 Task: Search one way flight ticket for 5 adults, 2 children, 1 infant in seat and 1 infant on lap in economy from Hailey/sun Valley: Friedman Memorial Airport to Riverton: Central Wyoming Regional Airport (was Riverton Regional) on 5-4-2023. Choice of flights is Sun country airlines. Number of bags: 2 carry on bags. Price is upto 60000. Outbound departure time preference is 19:30.
Action: Mouse moved to (337, 302)
Screenshot: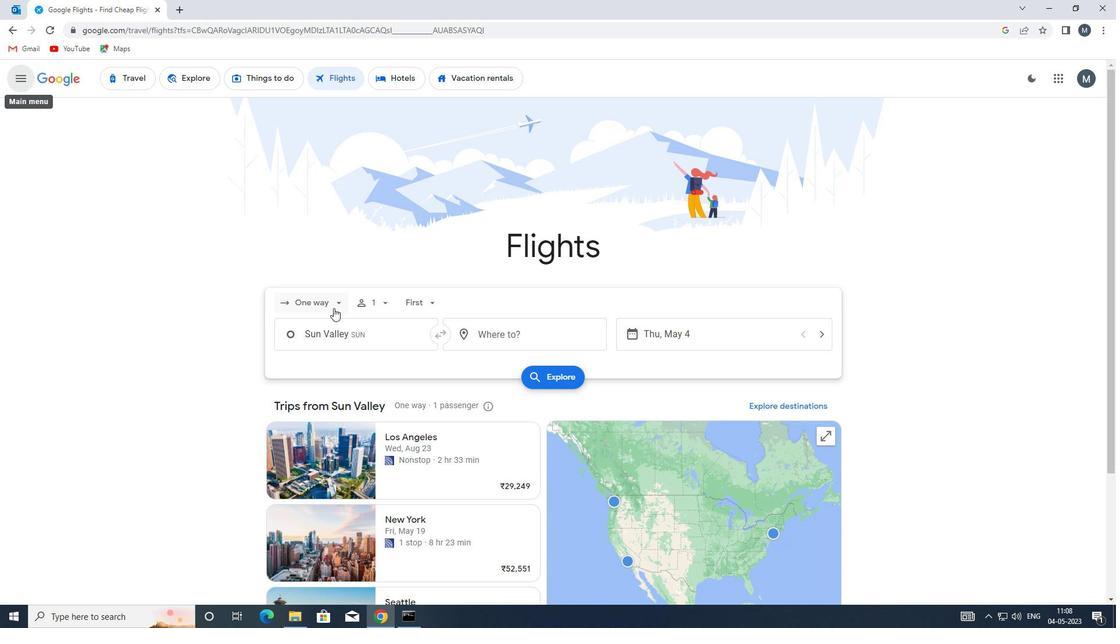 
Action: Mouse pressed left at (337, 302)
Screenshot: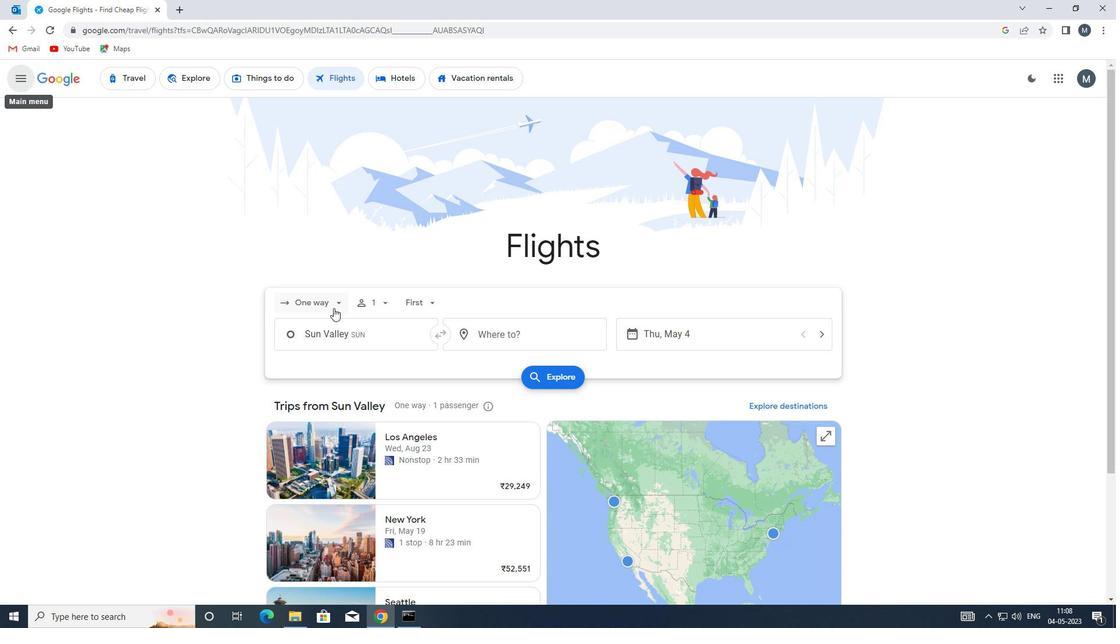
Action: Mouse moved to (339, 362)
Screenshot: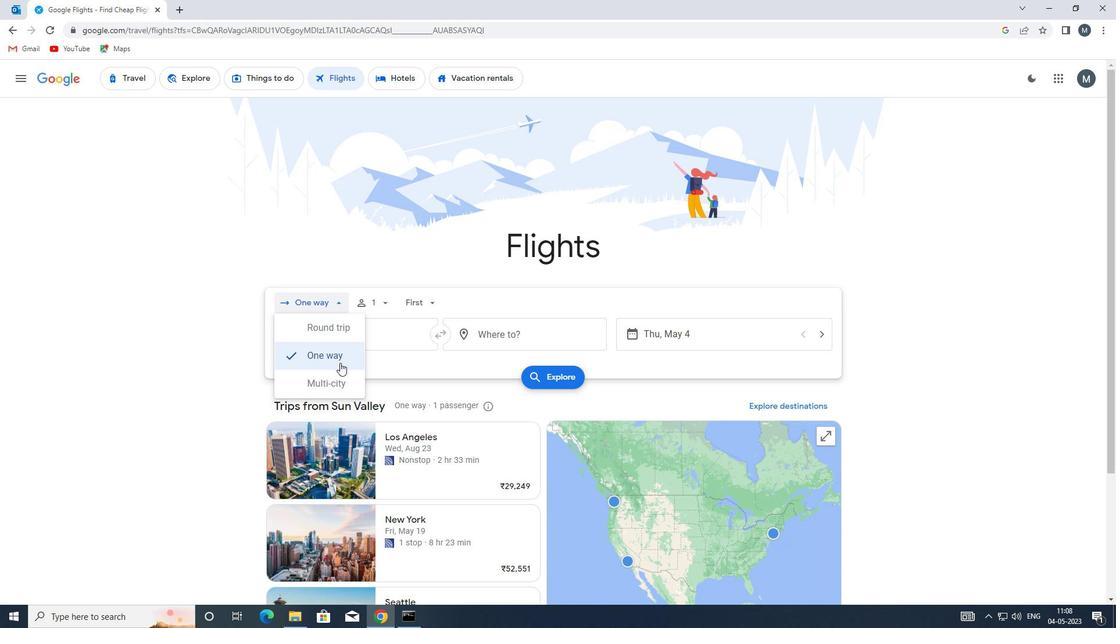 
Action: Mouse pressed left at (339, 362)
Screenshot: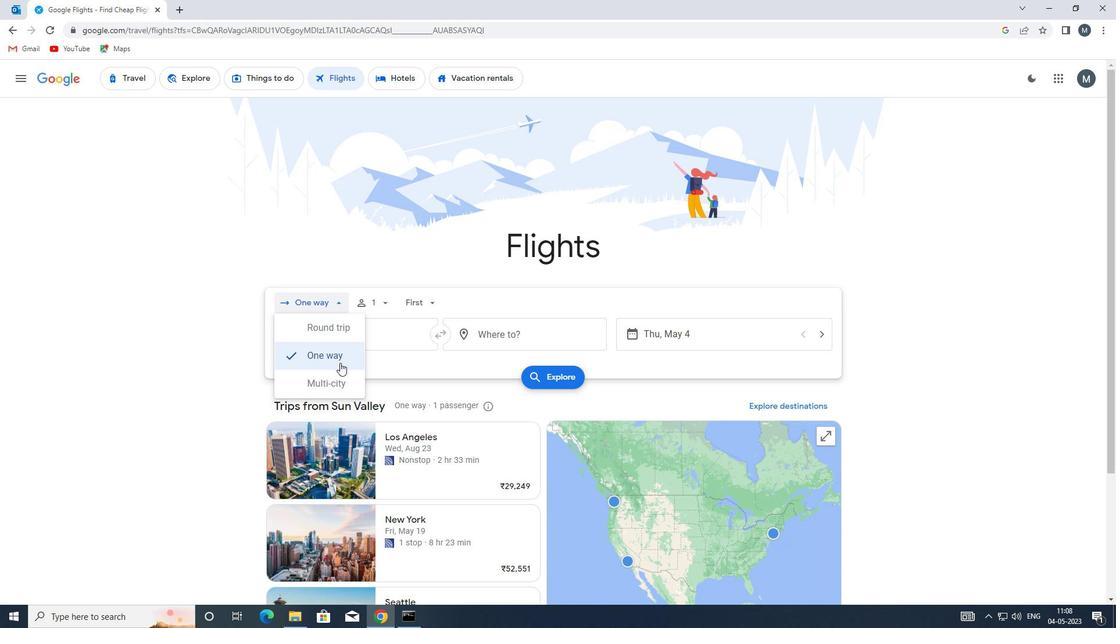 
Action: Mouse moved to (381, 303)
Screenshot: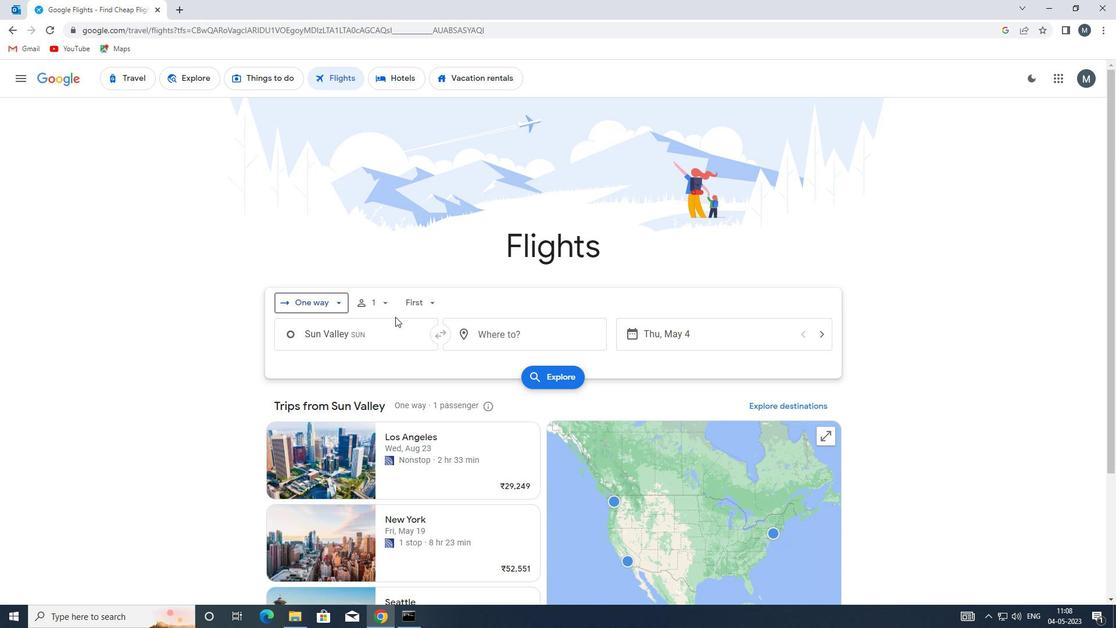 
Action: Mouse pressed left at (381, 303)
Screenshot: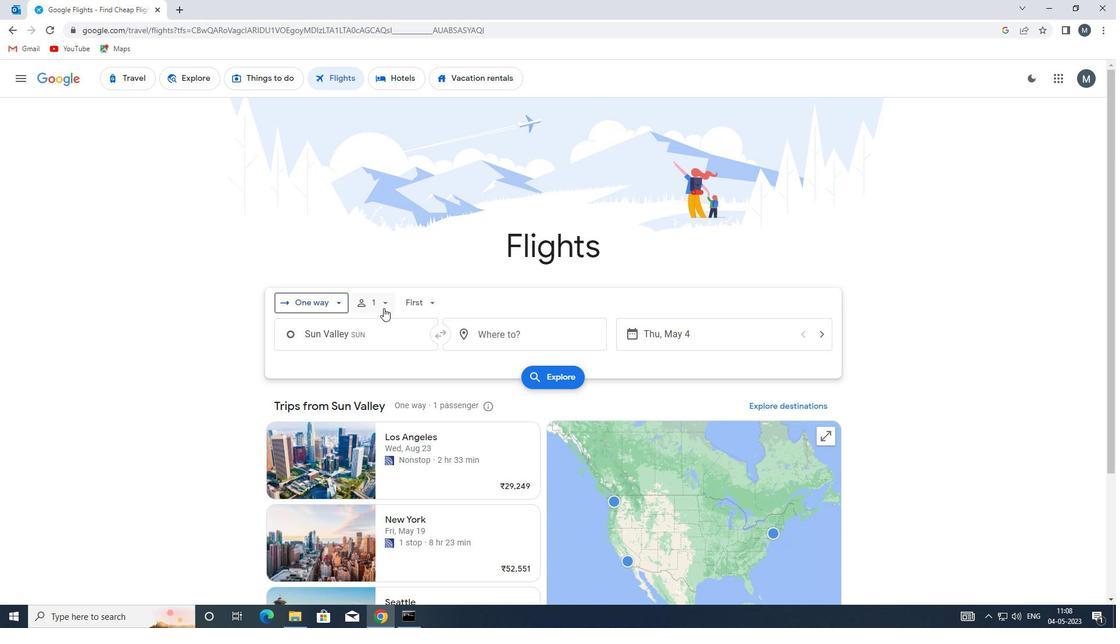 
Action: Mouse moved to (474, 335)
Screenshot: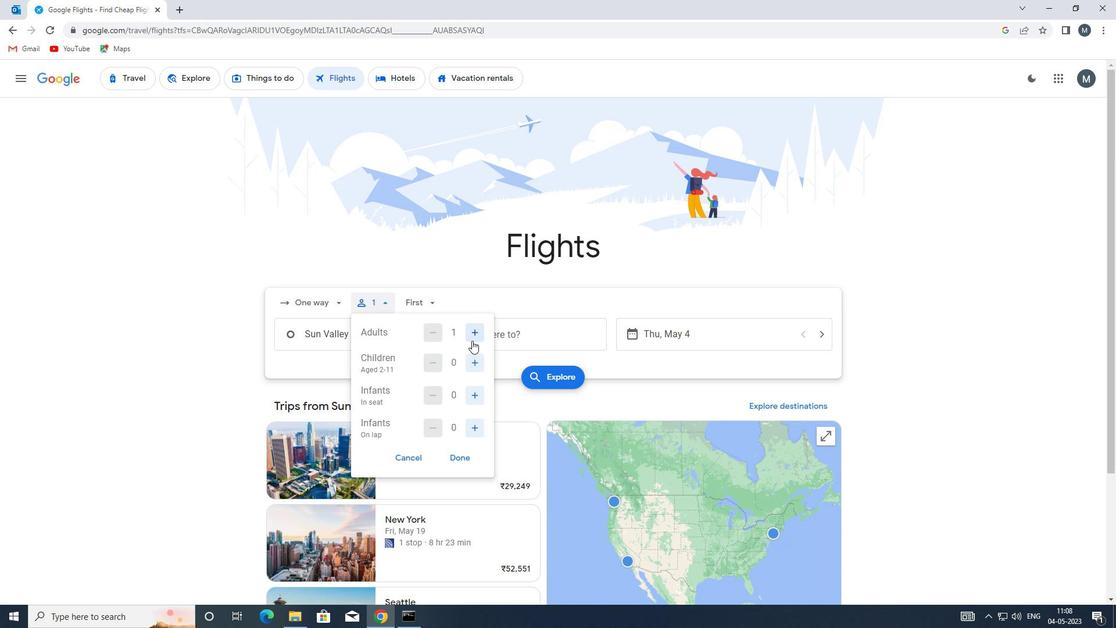 
Action: Mouse pressed left at (474, 335)
Screenshot: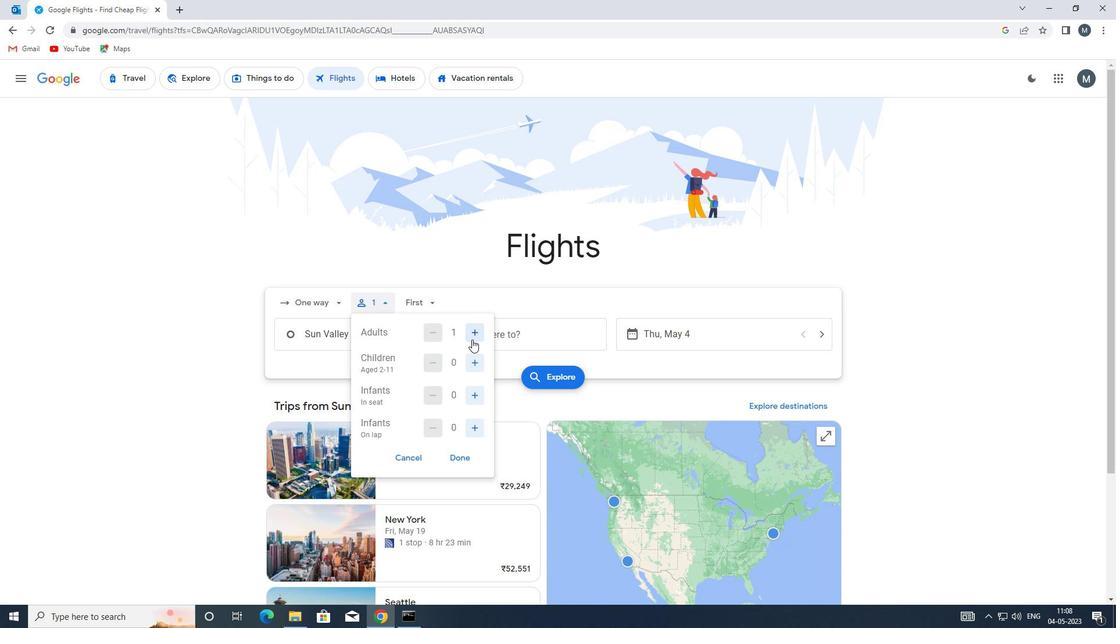 
Action: Mouse pressed left at (474, 335)
Screenshot: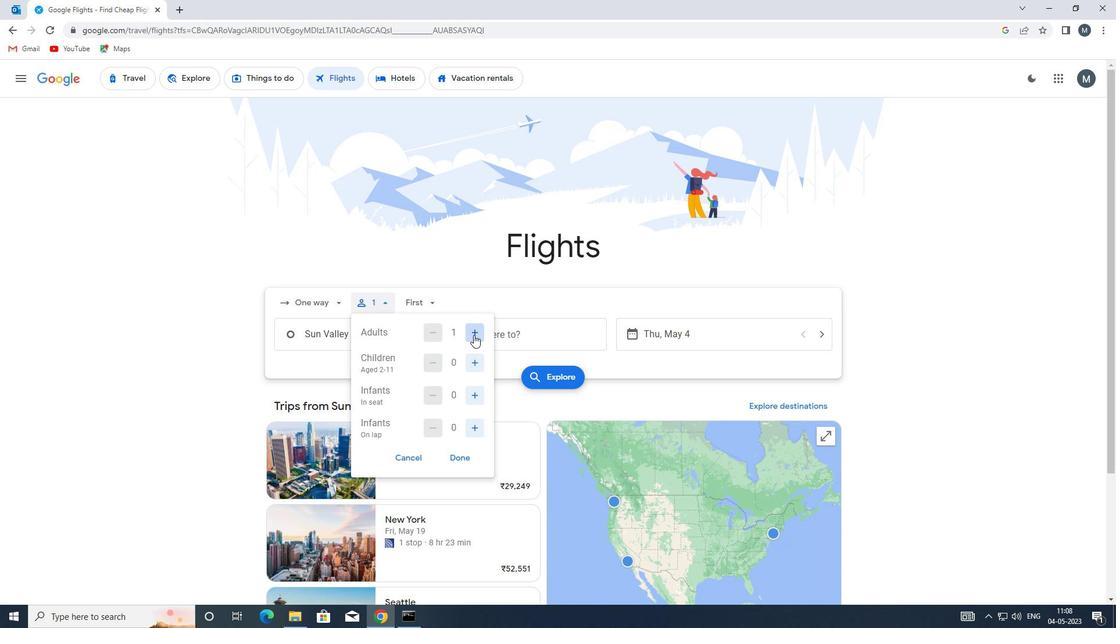 
Action: Mouse pressed left at (474, 335)
Screenshot: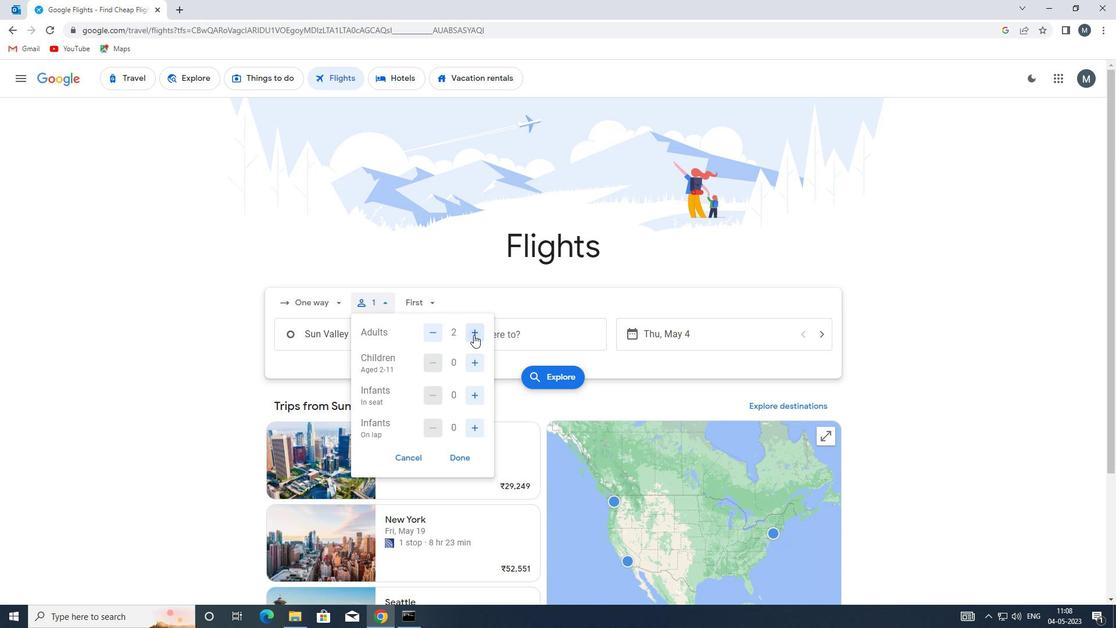 
Action: Mouse pressed left at (474, 335)
Screenshot: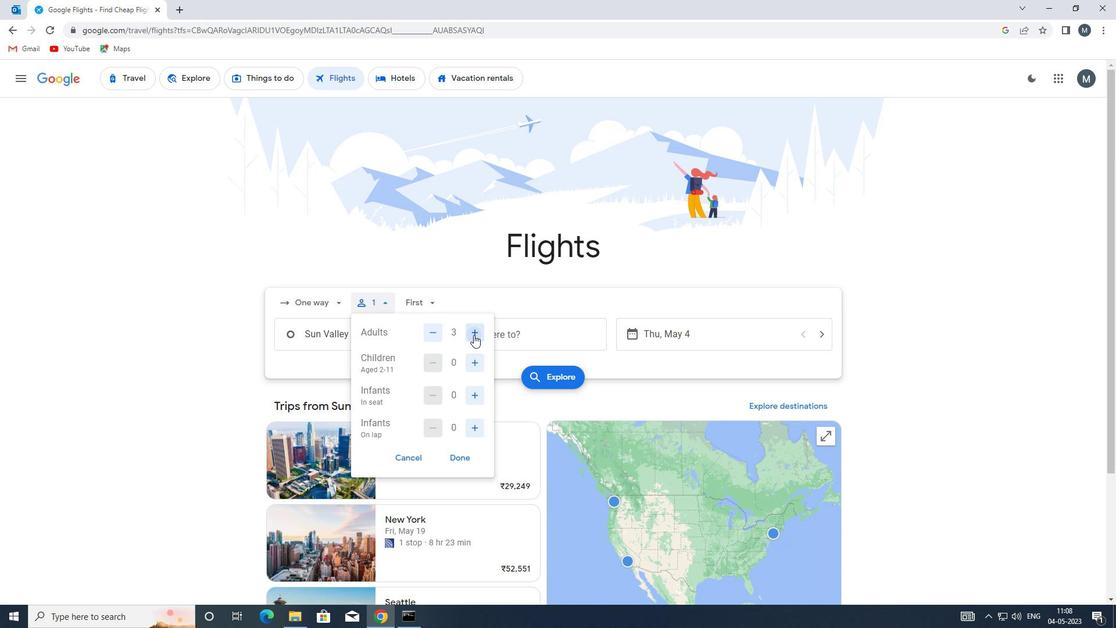 
Action: Mouse moved to (478, 361)
Screenshot: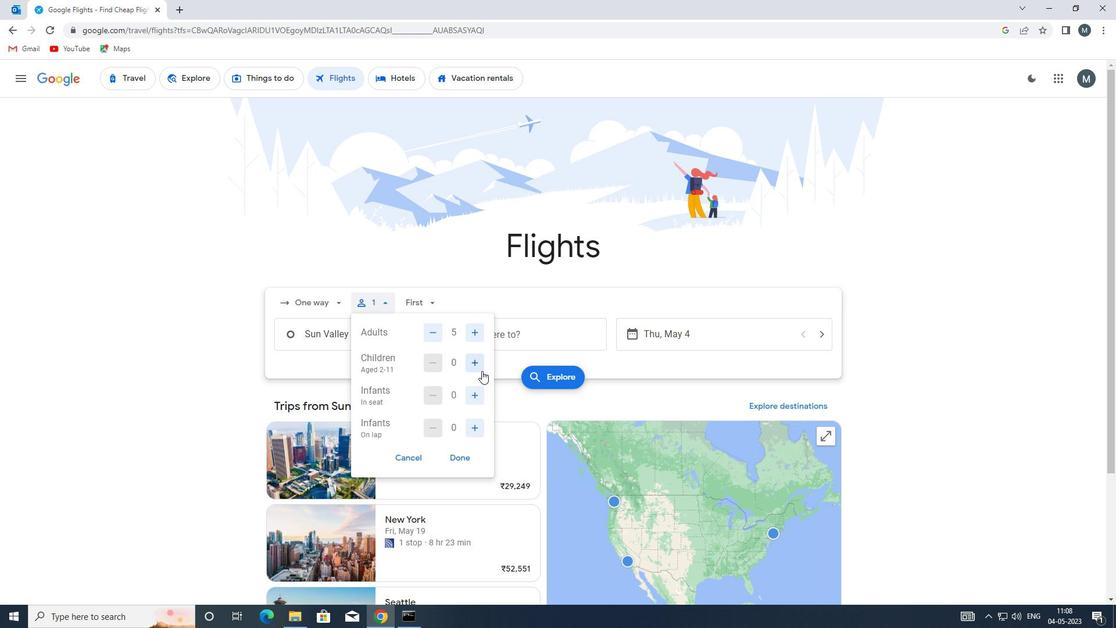 
Action: Mouse pressed left at (478, 361)
Screenshot: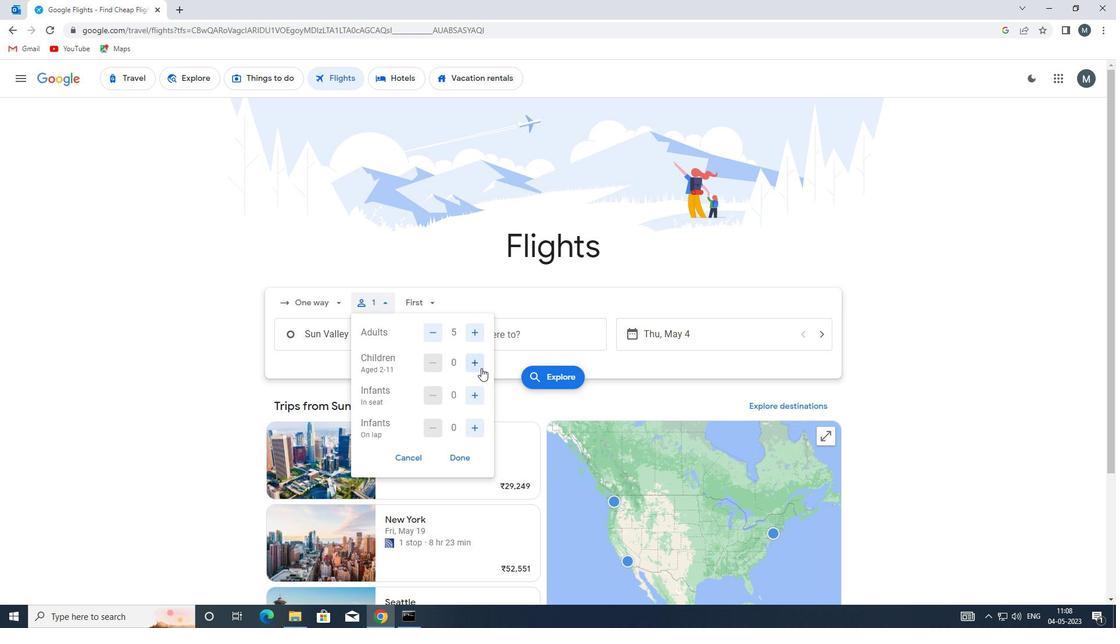 
Action: Mouse moved to (478, 361)
Screenshot: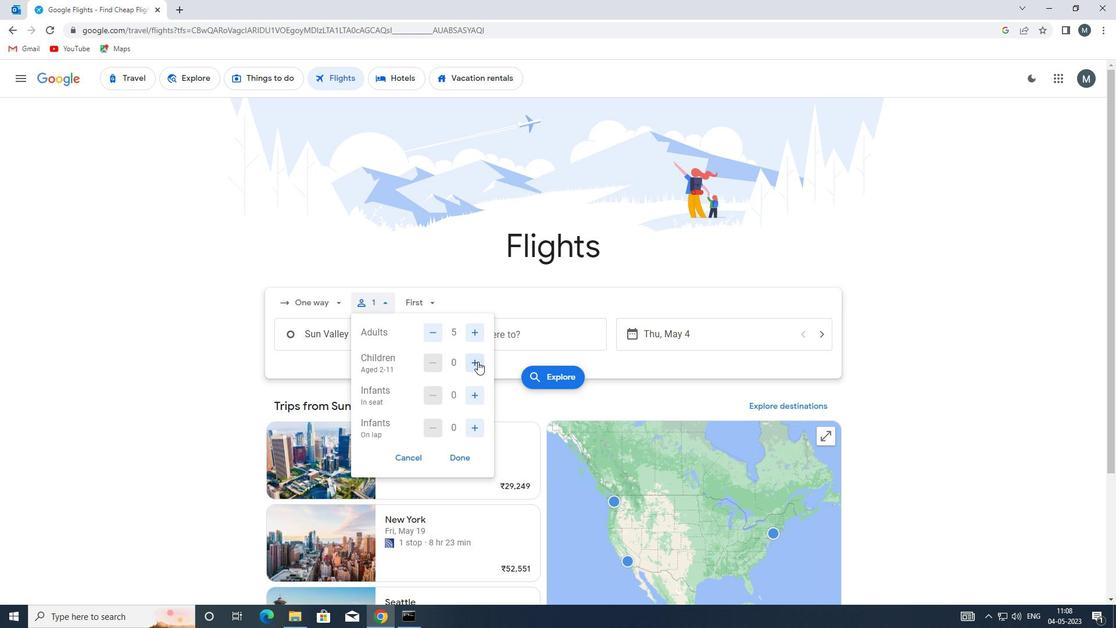 
Action: Mouse pressed left at (478, 361)
Screenshot: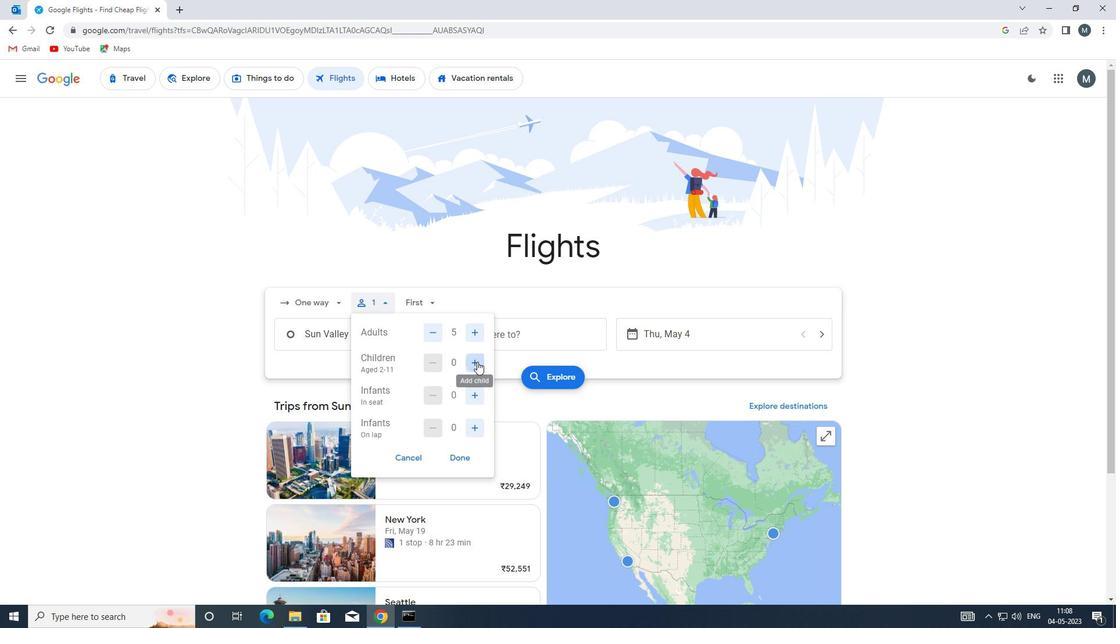 
Action: Mouse moved to (474, 397)
Screenshot: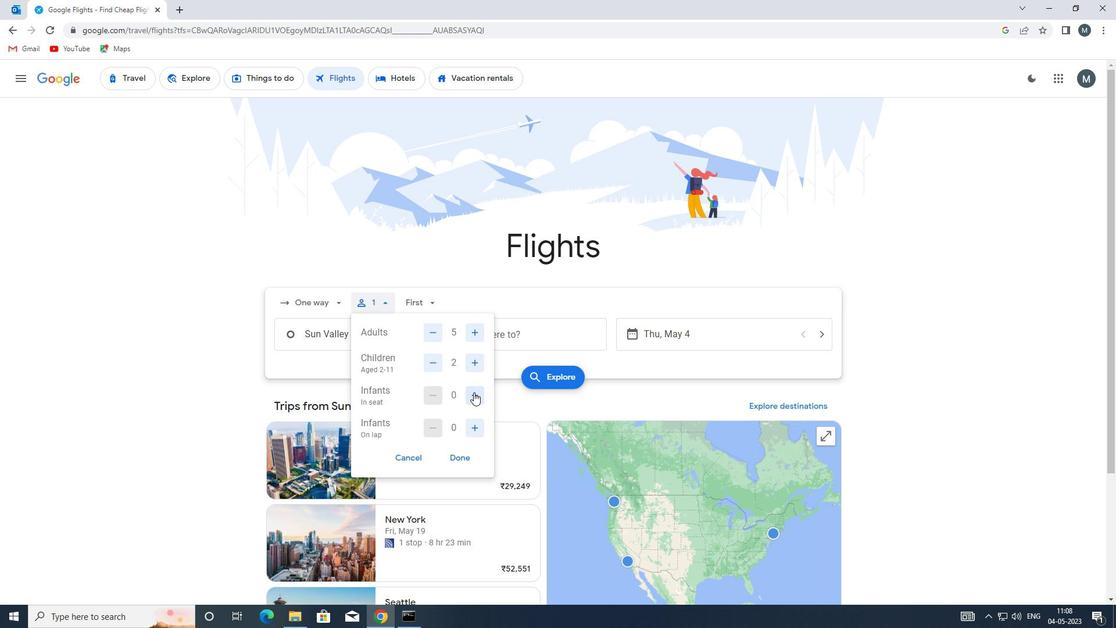 
Action: Mouse pressed left at (474, 397)
Screenshot: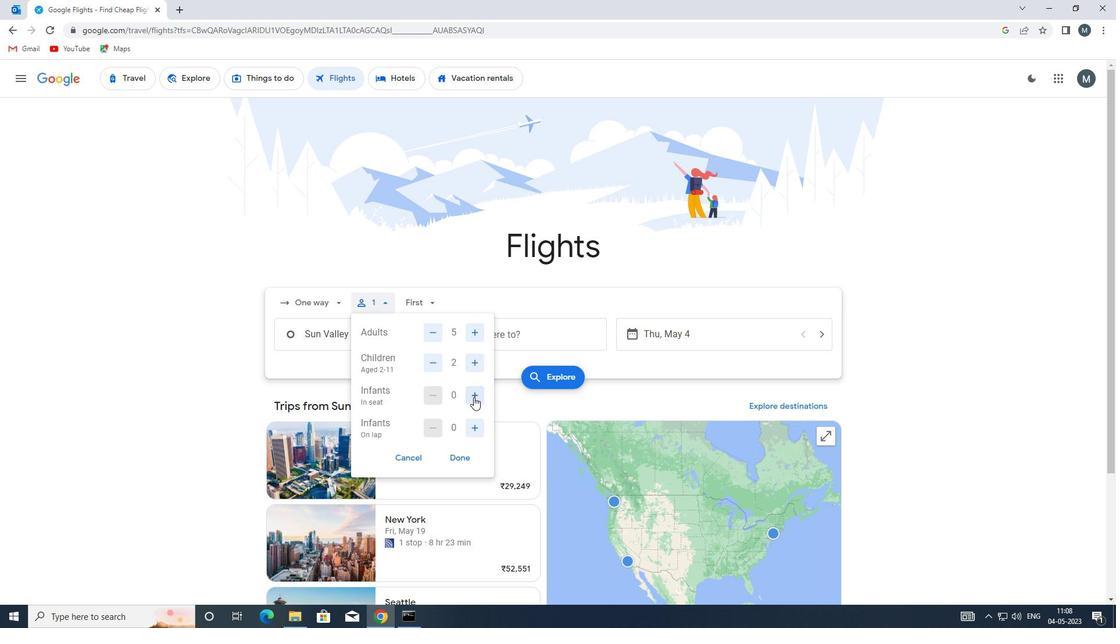 
Action: Mouse moved to (475, 422)
Screenshot: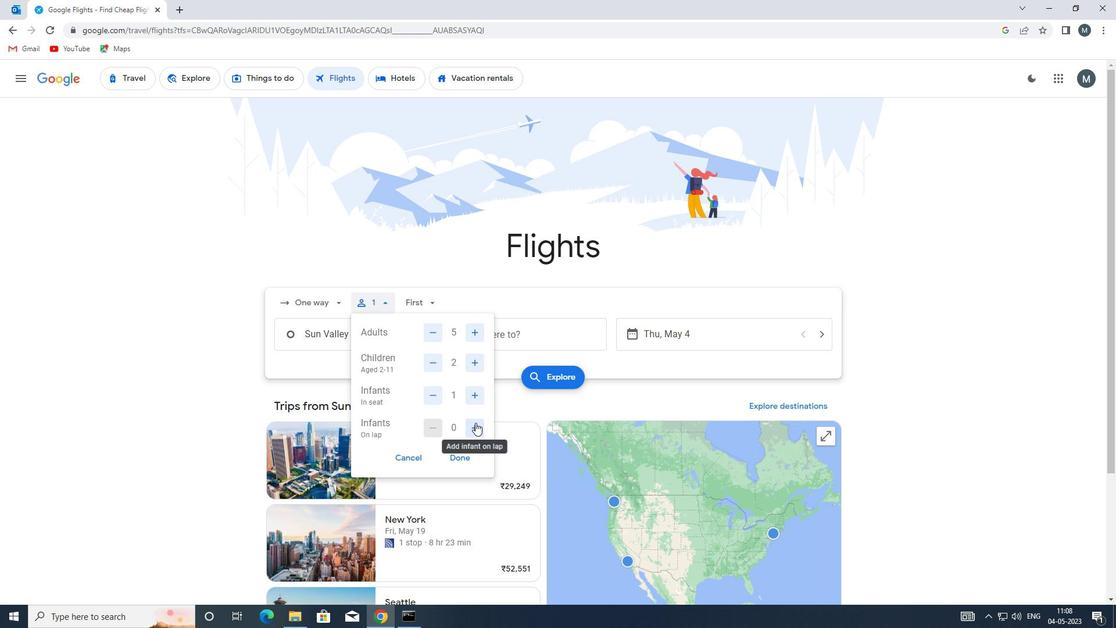 
Action: Mouse pressed left at (475, 422)
Screenshot: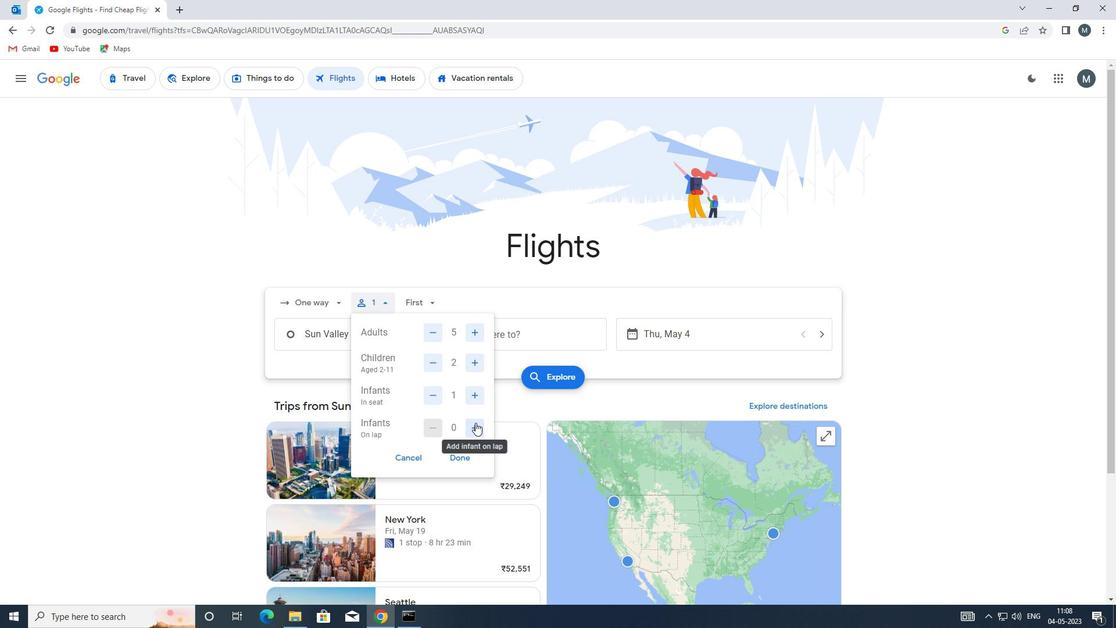 
Action: Mouse moved to (471, 458)
Screenshot: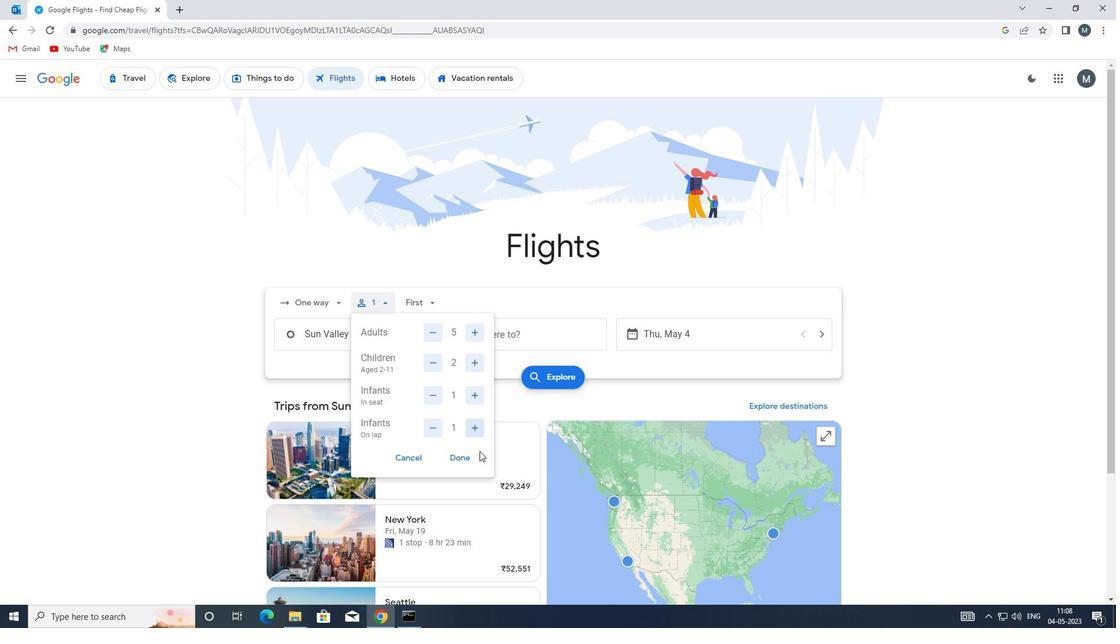 
Action: Mouse pressed left at (471, 458)
Screenshot: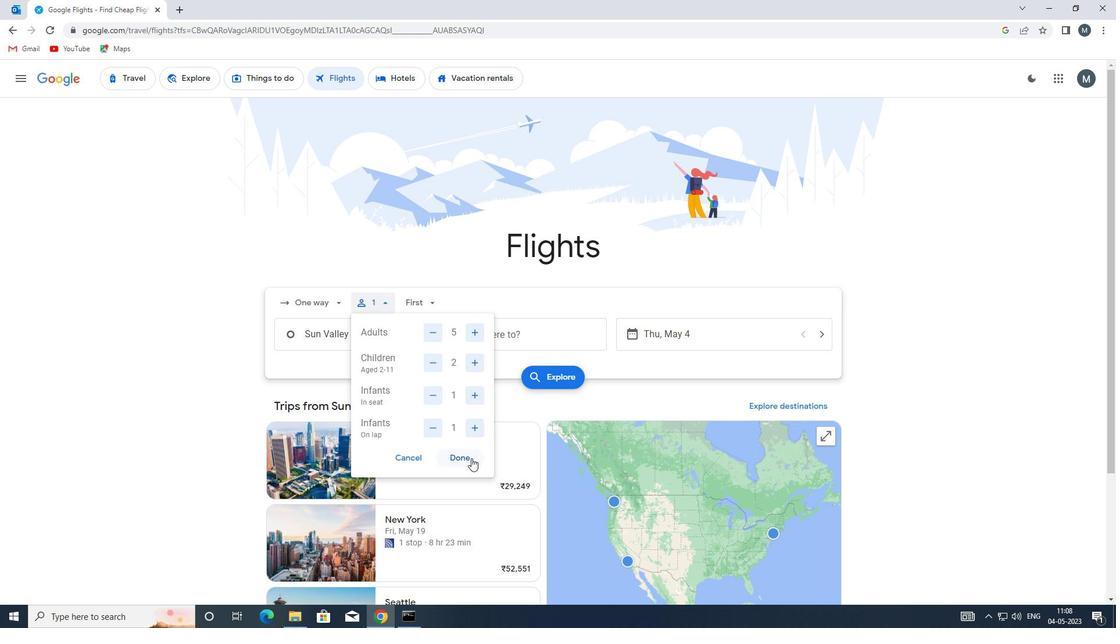 
Action: Mouse moved to (433, 301)
Screenshot: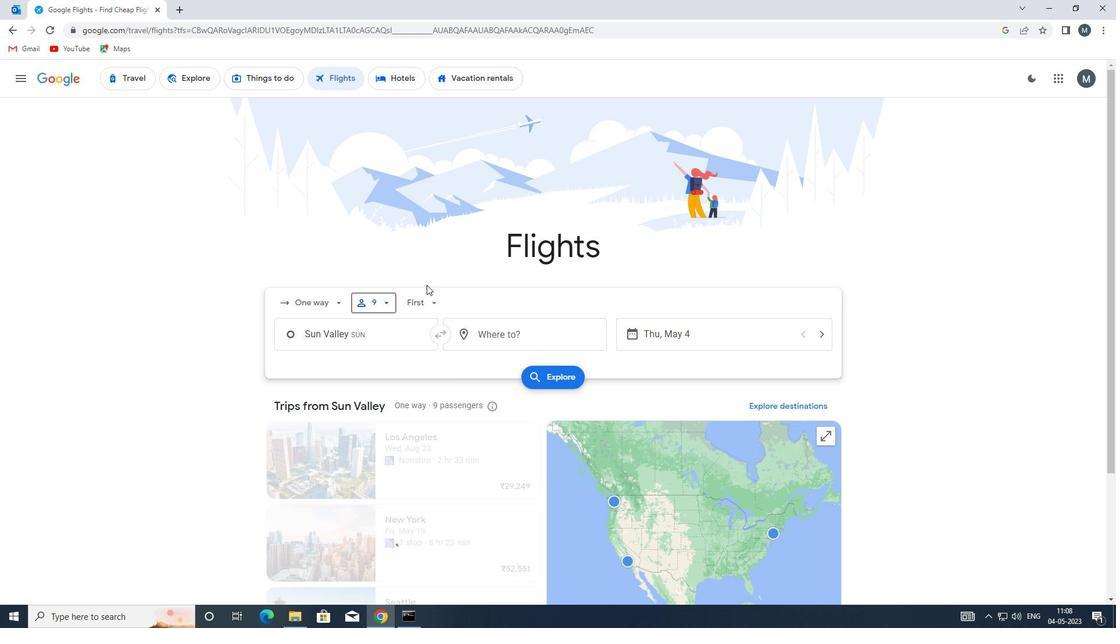 
Action: Mouse pressed left at (433, 301)
Screenshot: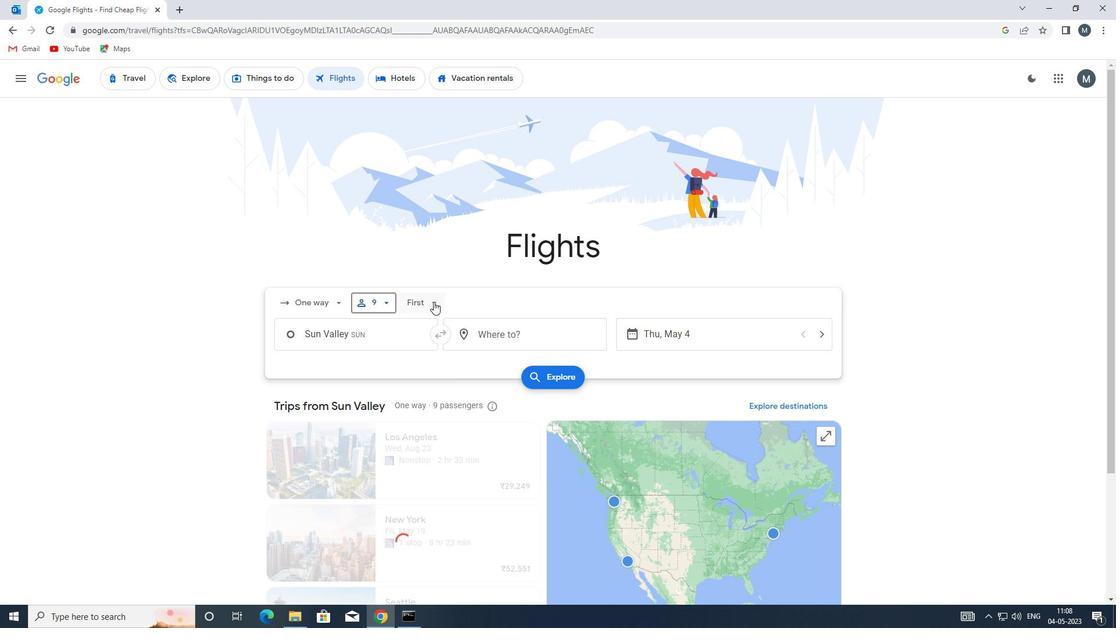 
Action: Mouse moved to (449, 329)
Screenshot: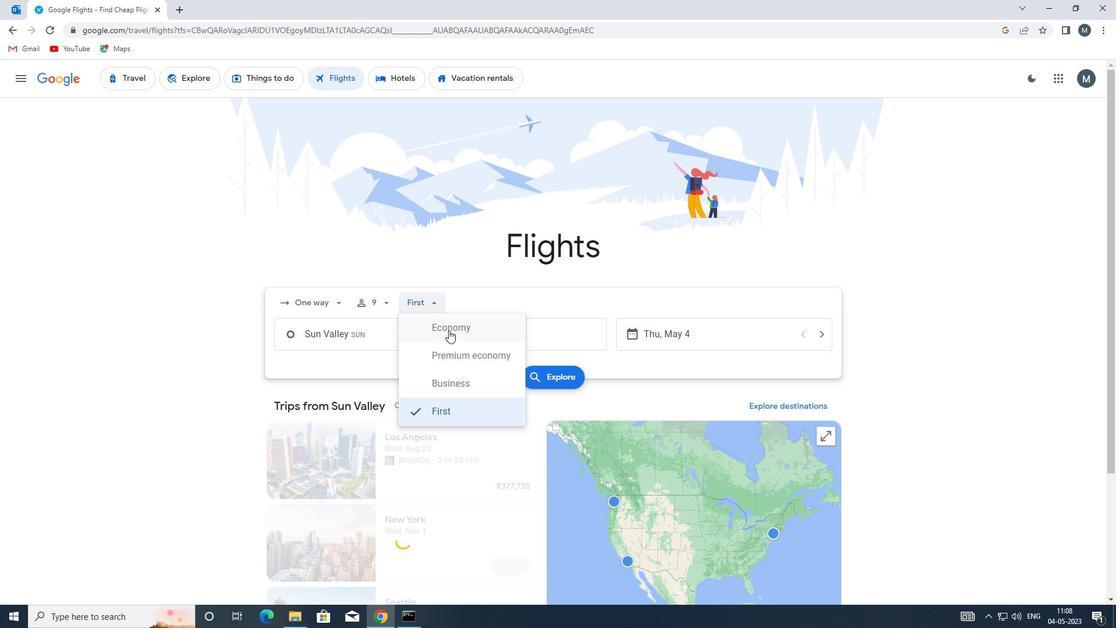 
Action: Mouse pressed left at (449, 329)
Screenshot: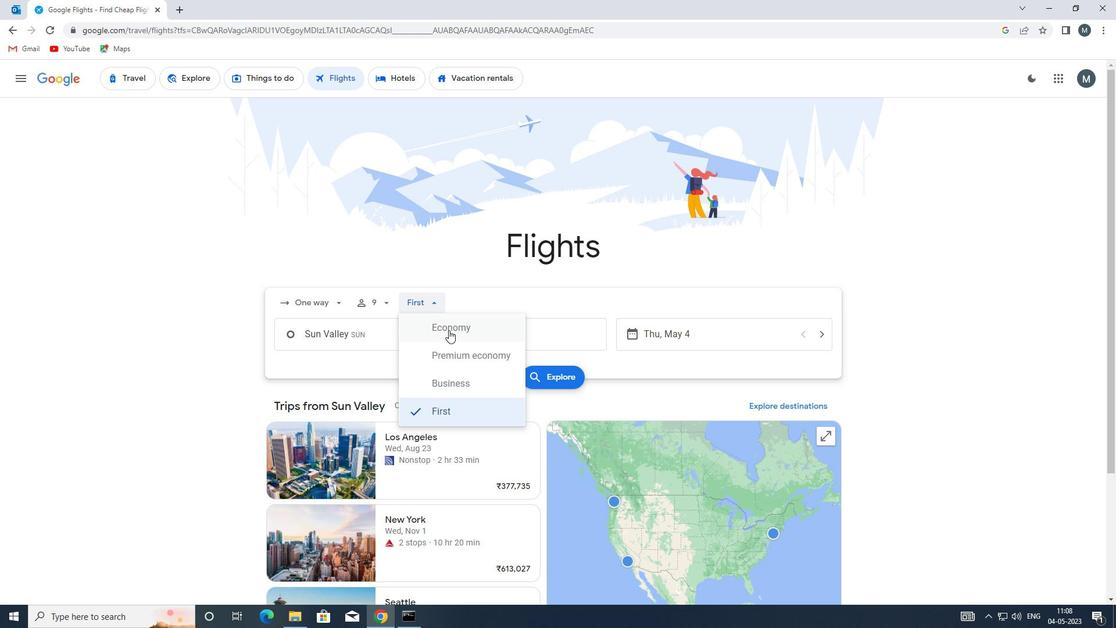 
Action: Mouse moved to (383, 338)
Screenshot: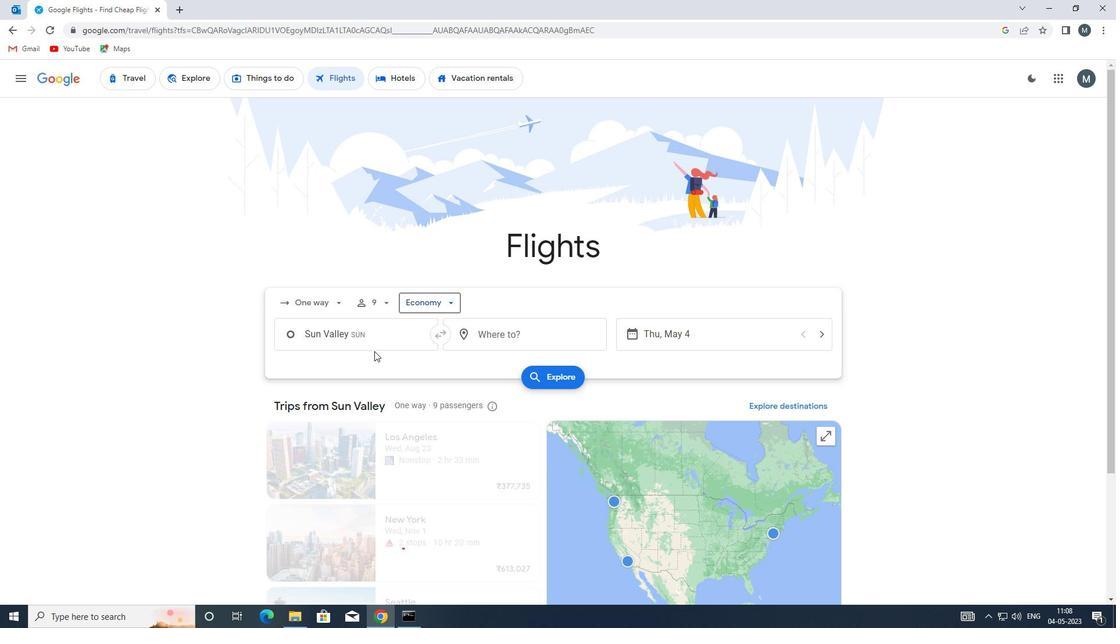 
Action: Mouse pressed left at (383, 338)
Screenshot: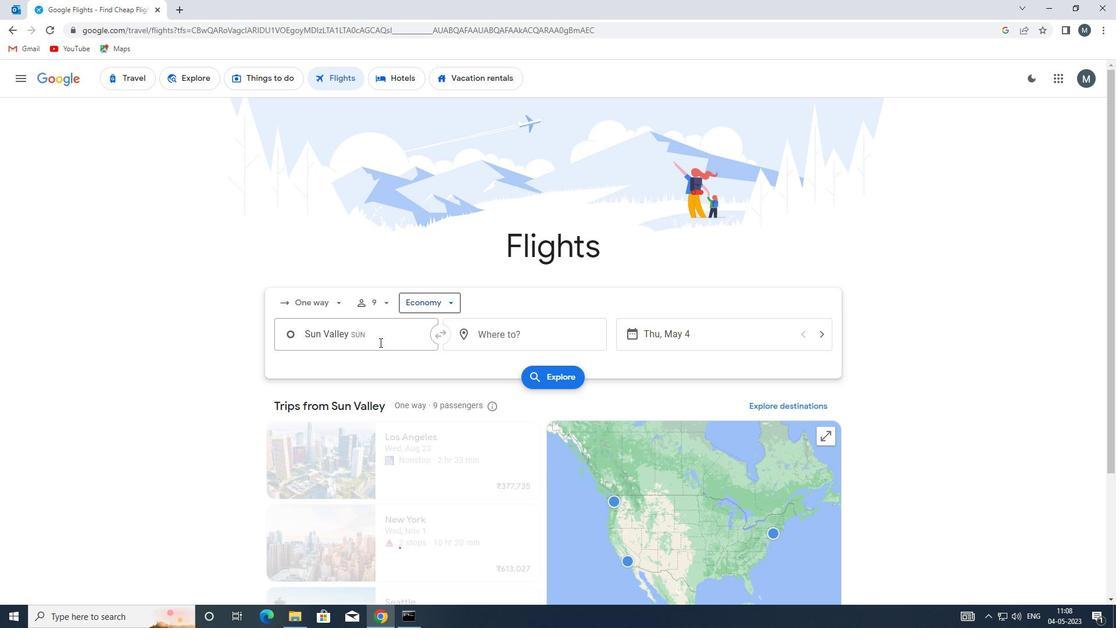 
Action: Mouse moved to (394, 396)
Screenshot: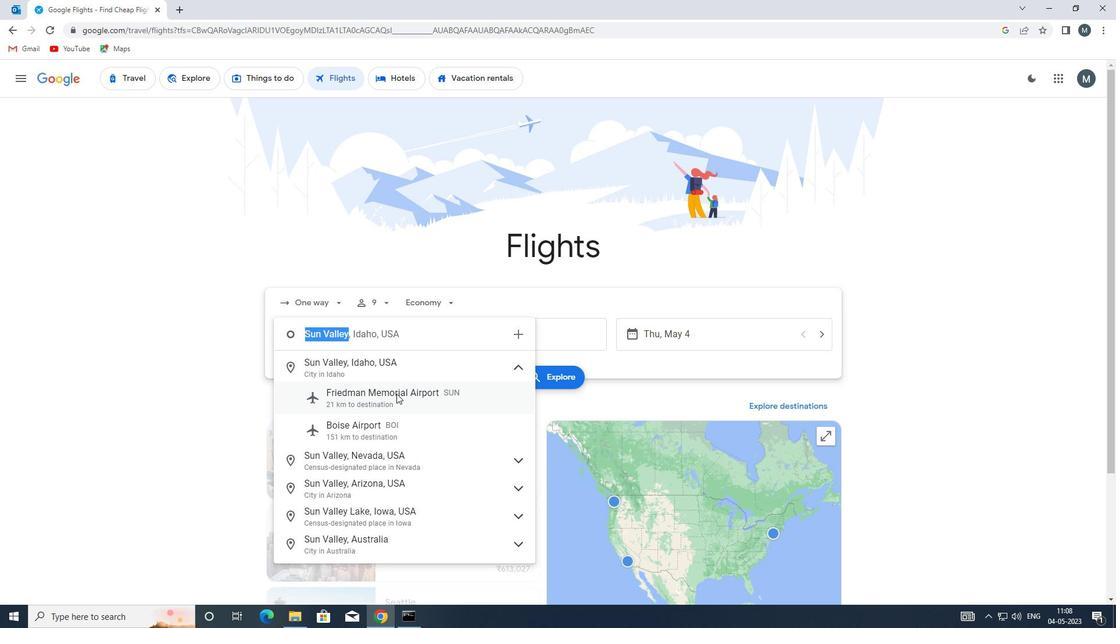 
Action: Mouse pressed left at (394, 396)
Screenshot: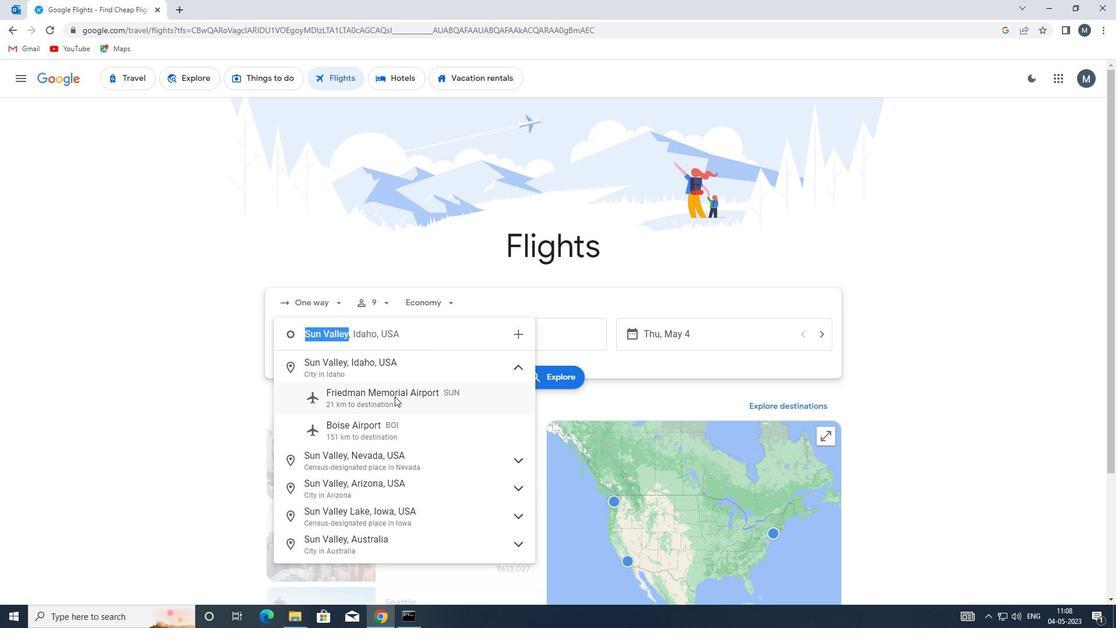 
Action: Mouse moved to (511, 338)
Screenshot: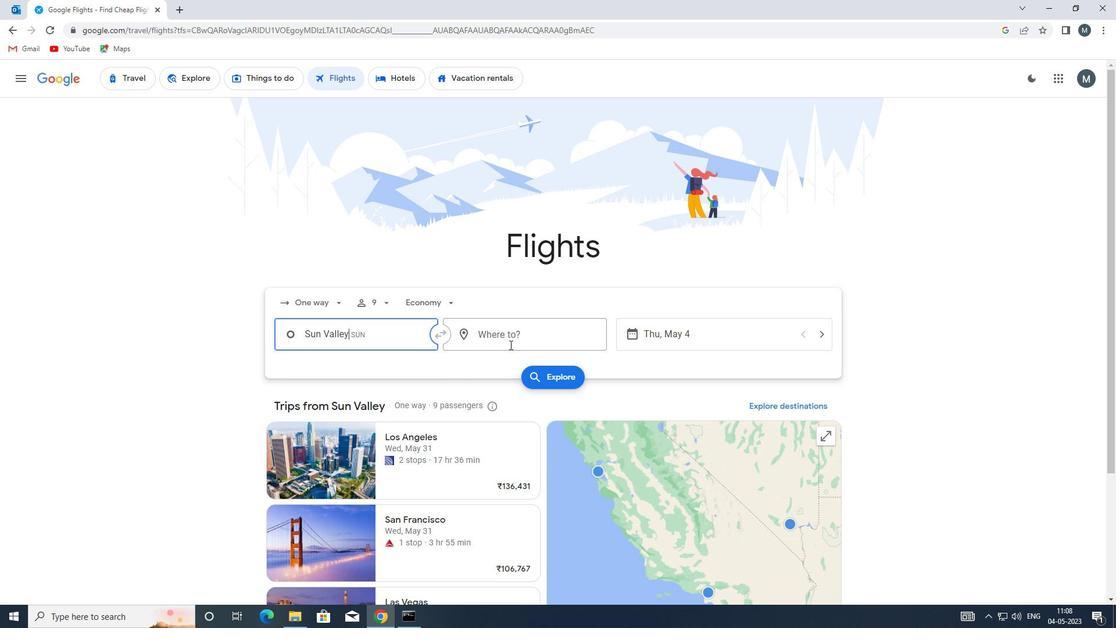 
Action: Mouse pressed left at (511, 338)
Screenshot: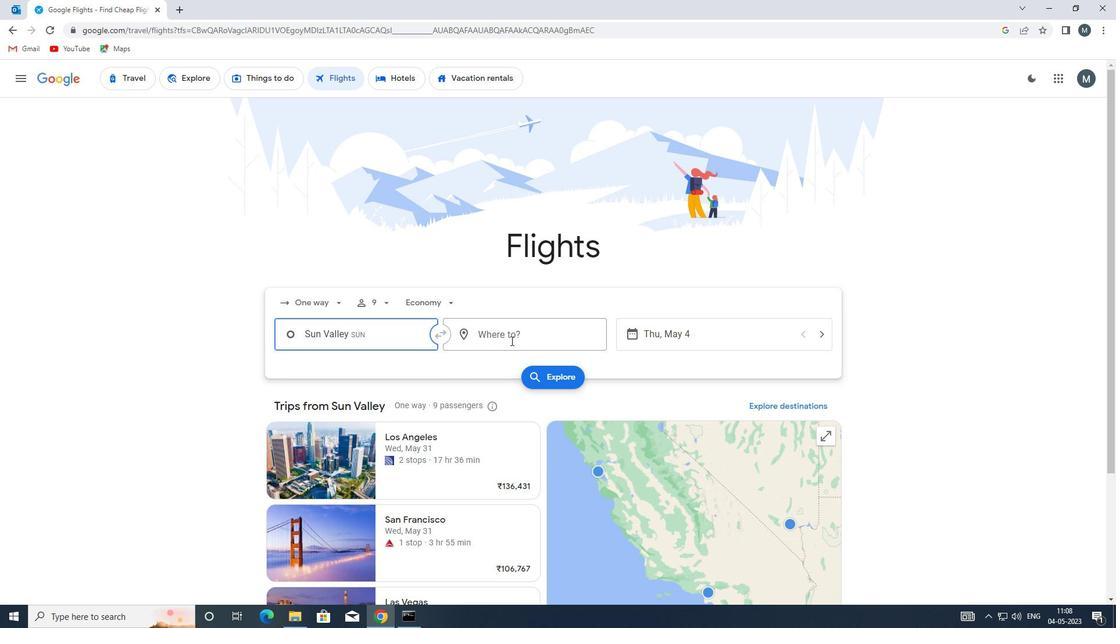 
Action: Key pressed ewn<Key.backspace><Key.backspace><Key.backspace>riw
Screenshot: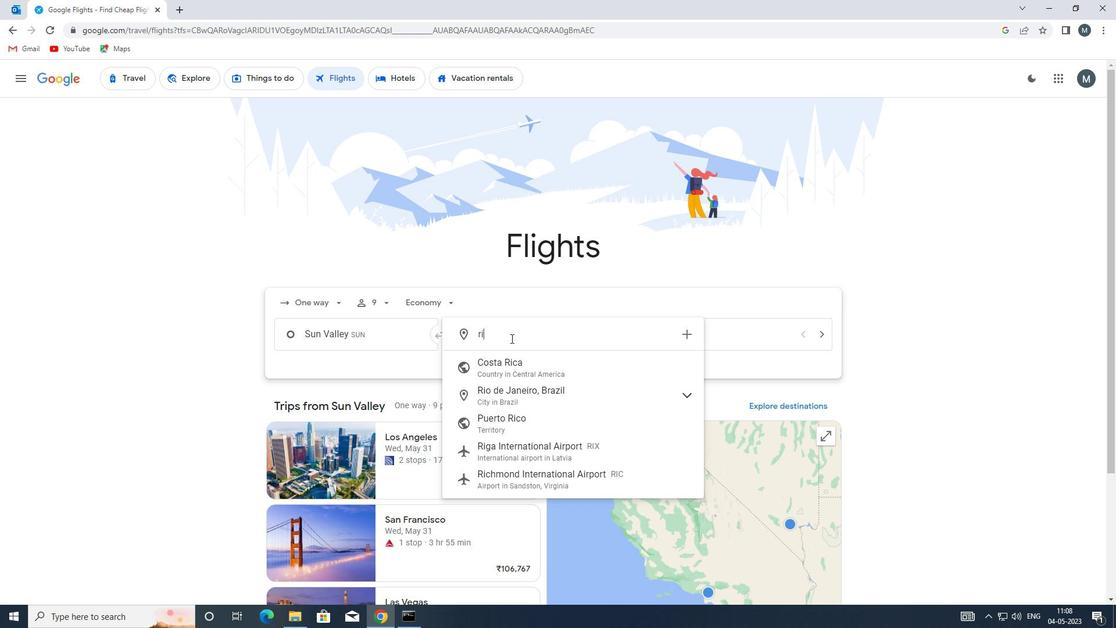 
Action: Mouse moved to (543, 367)
Screenshot: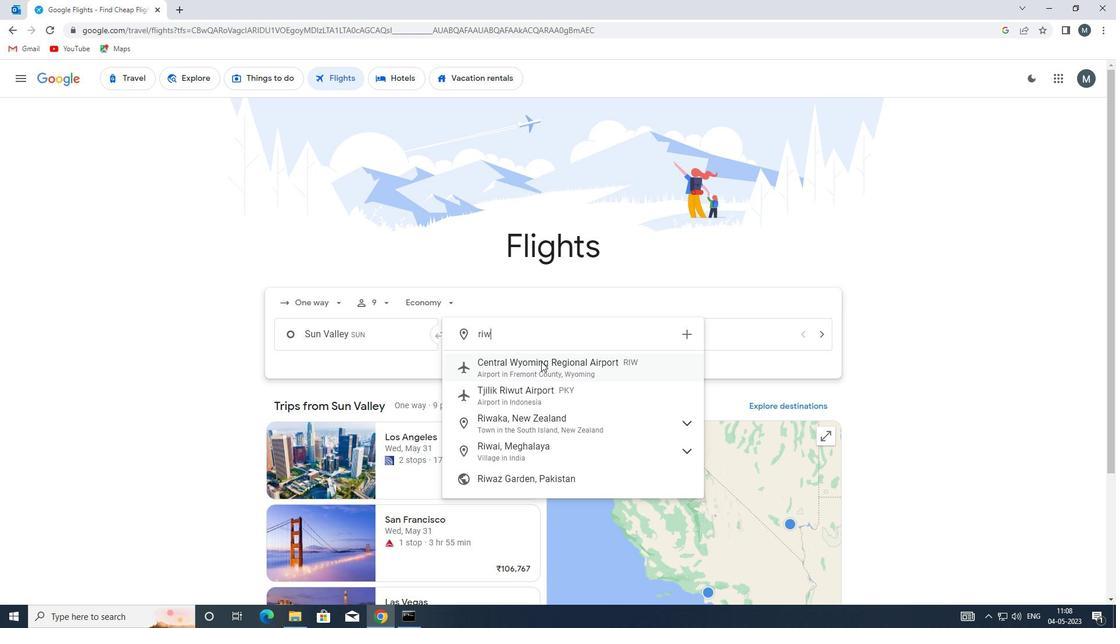 
Action: Mouse pressed left at (543, 367)
Screenshot: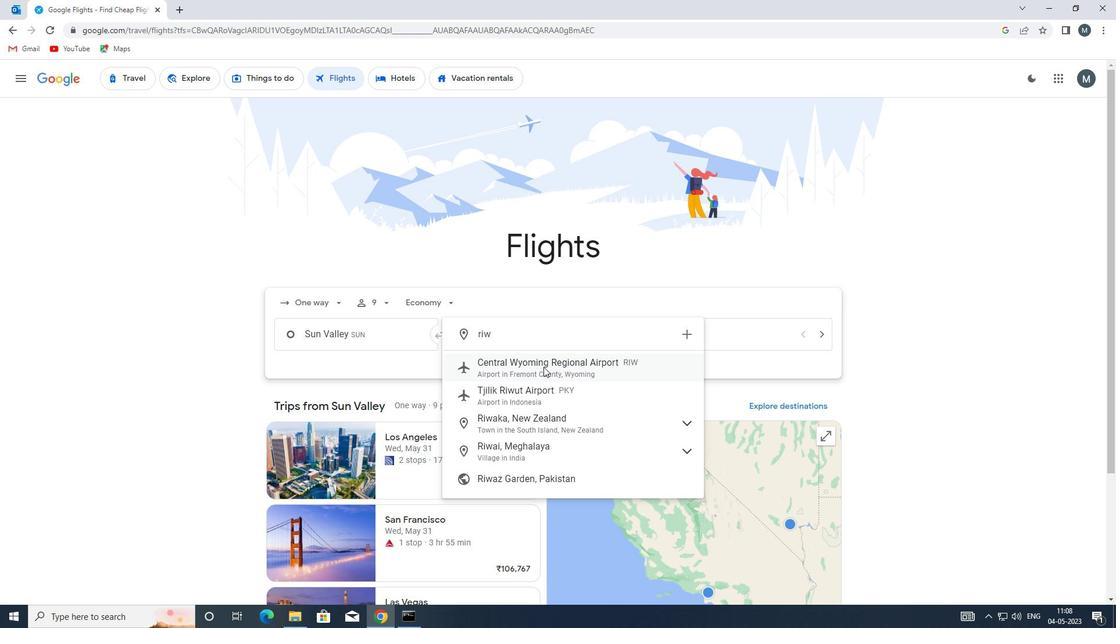 
Action: Mouse moved to (650, 334)
Screenshot: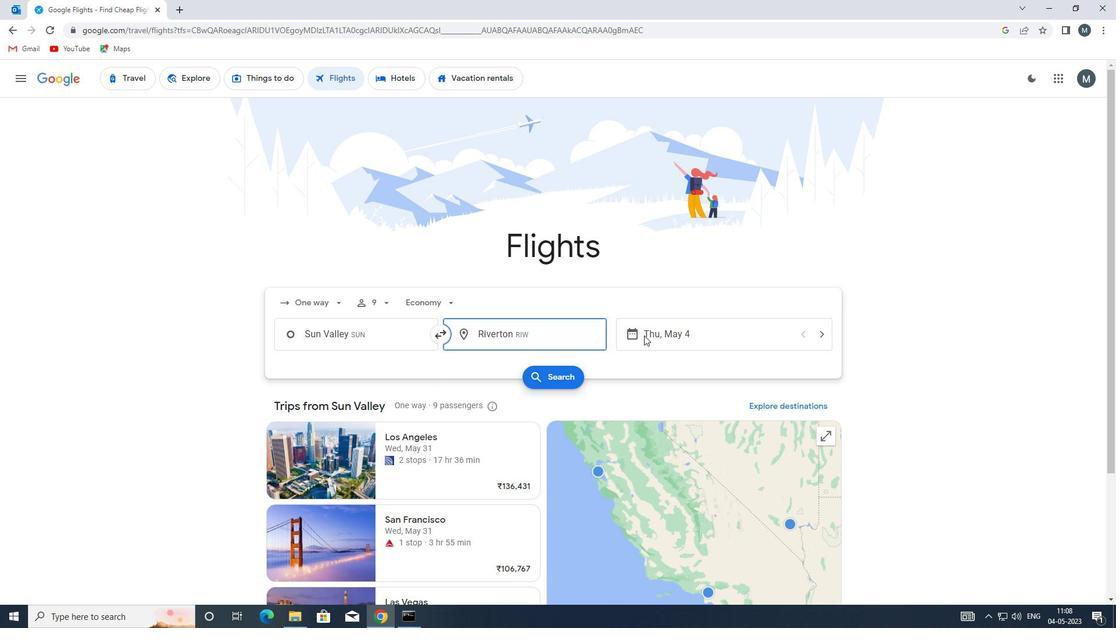
Action: Mouse pressed left at (650, 334)
Screenshot: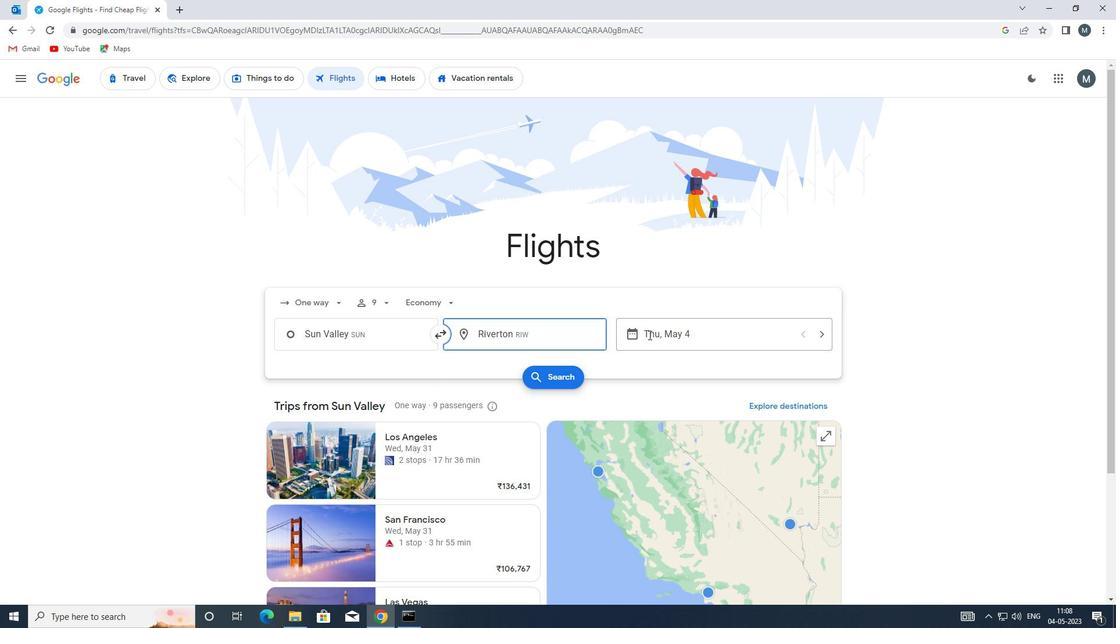 
Action: Mouse moved to (532, 392)
Screenshot: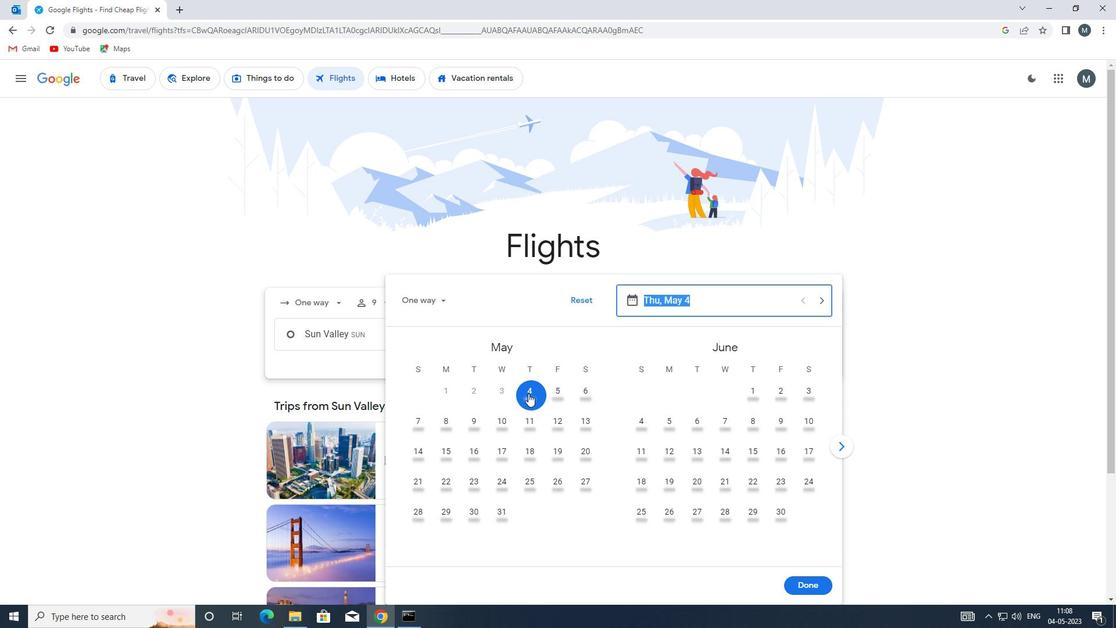 
Action: Mouse pressed left at (532, 392)
Screenshot: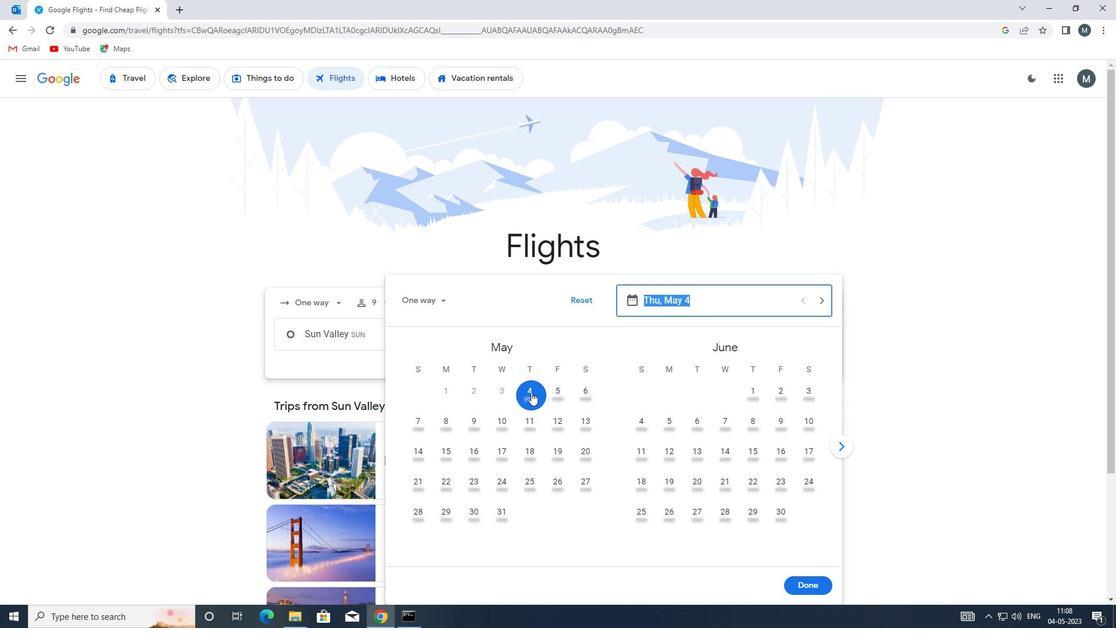 
Action: Mouse moved to (818, 581)
Screenshot: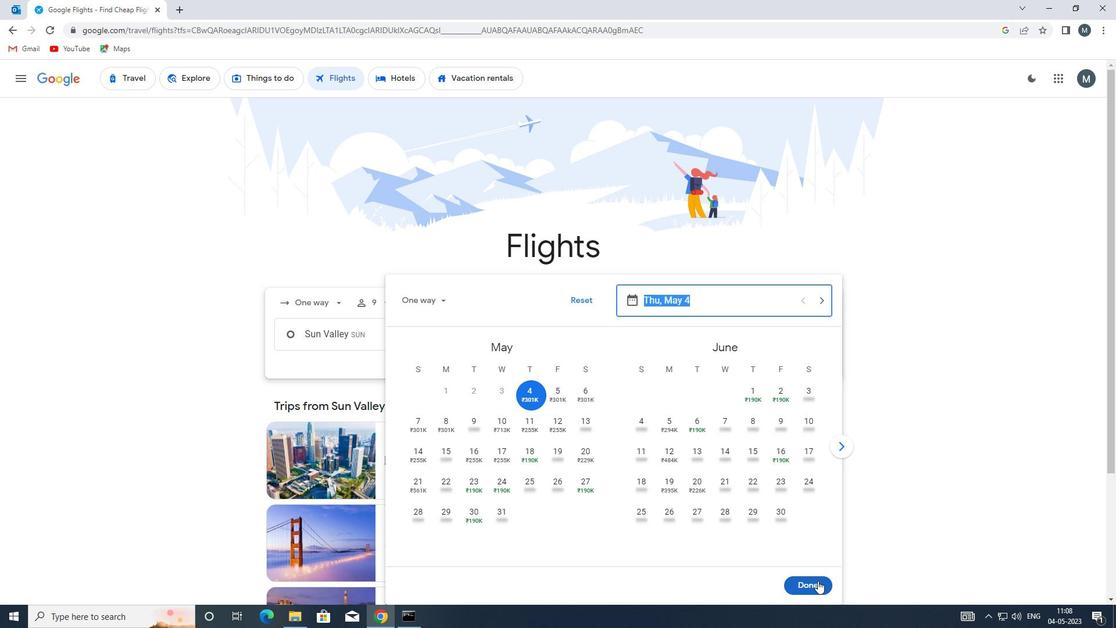 
Action: Mouse pressed left at (818, 581)
Screenshot: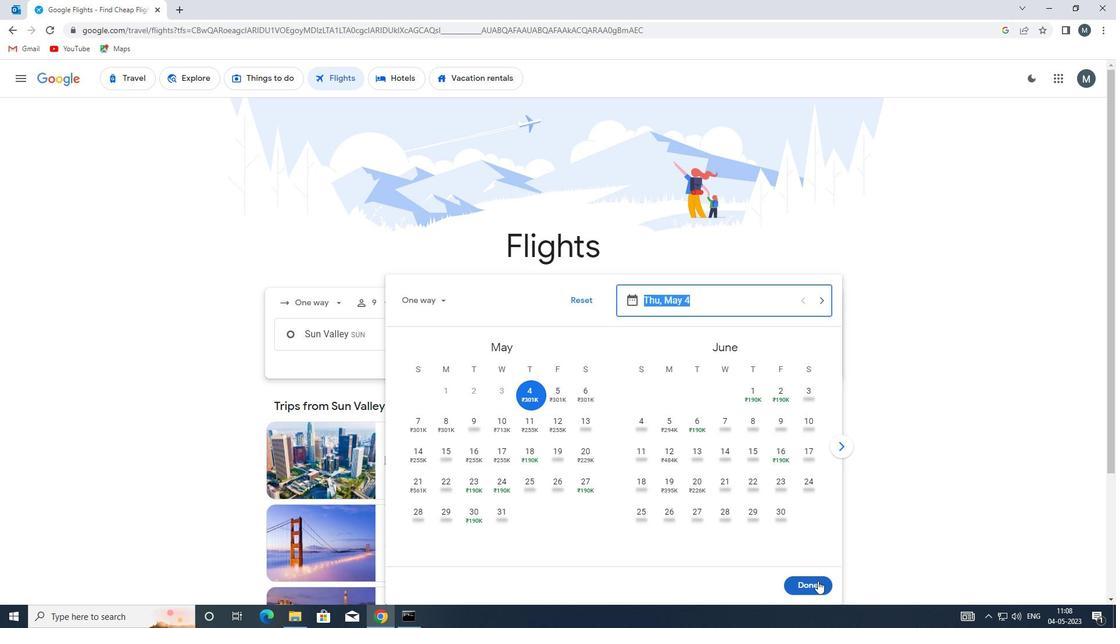 
Action: Mouse moved to (576, 381)
Screenshot: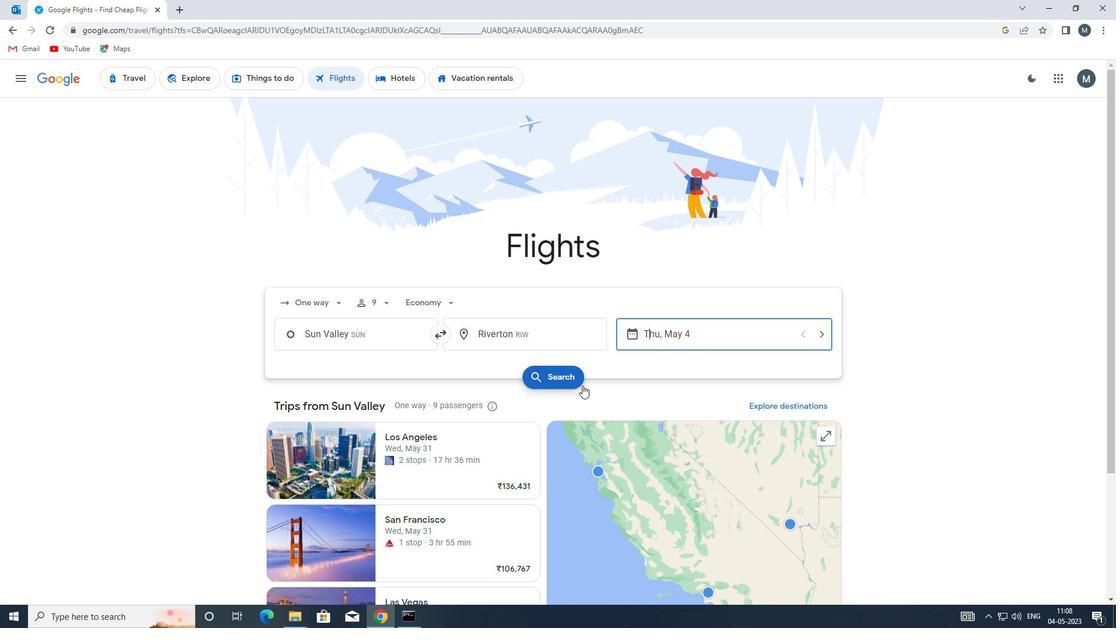 
Action: Mouse pressed left at (576, 381)
Screenshot: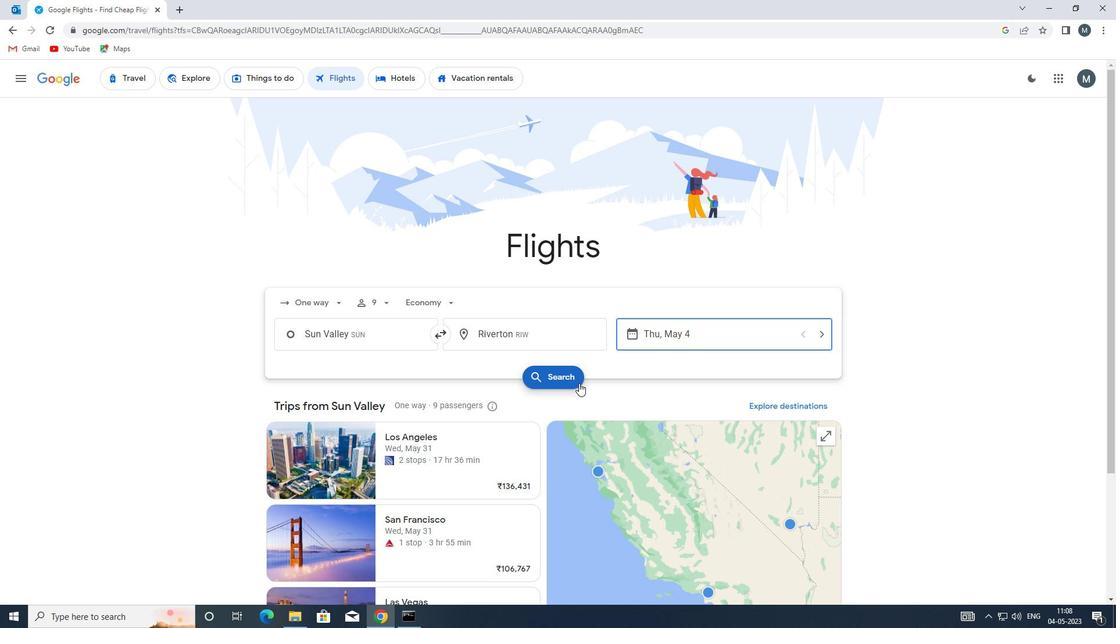 
Action: Mouse moved to (275, 190)
Screenshot: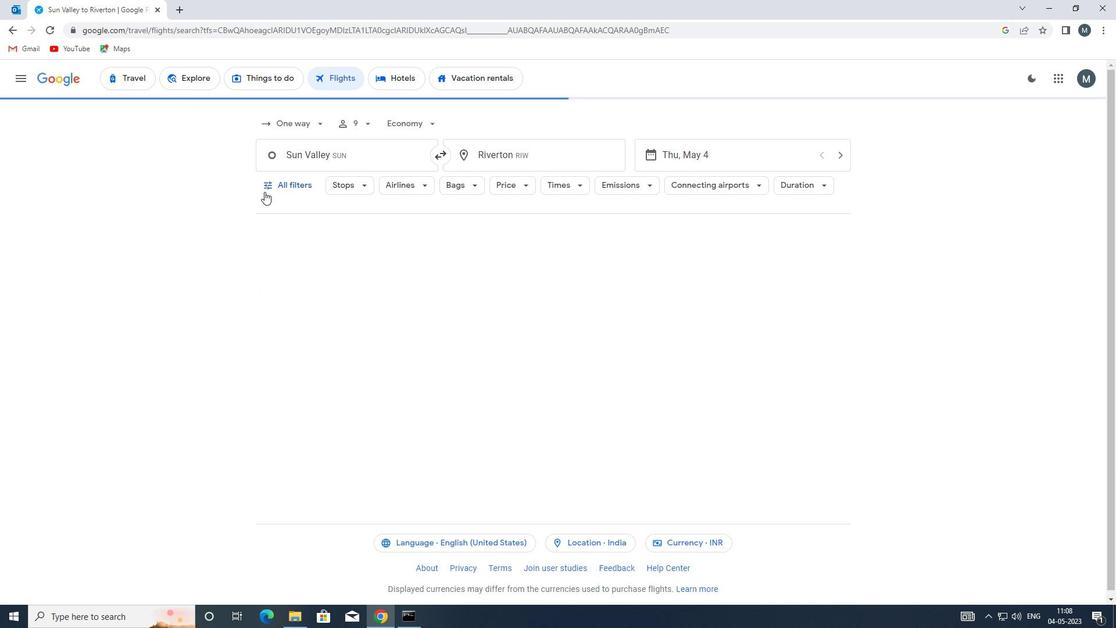 
Action: Mouse pressed left at (275, 190)
Screenshot: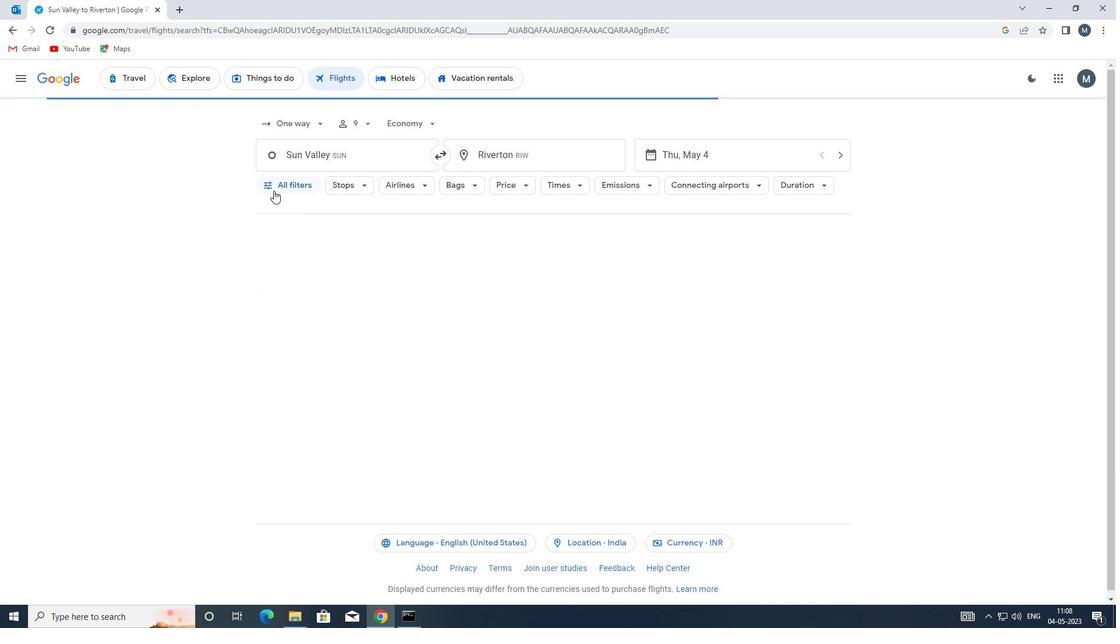 
Action: Mouse moved to (291, 266)
Screenshot: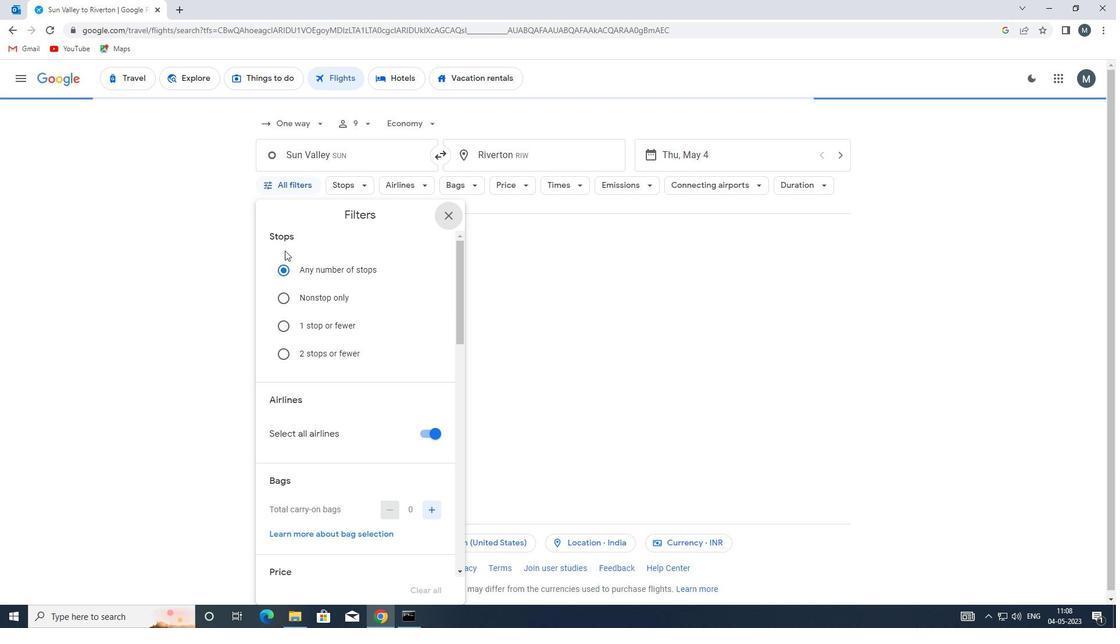 
Action: Mouse scrolled (291, 265) with delta (0, 0)
Screenshot: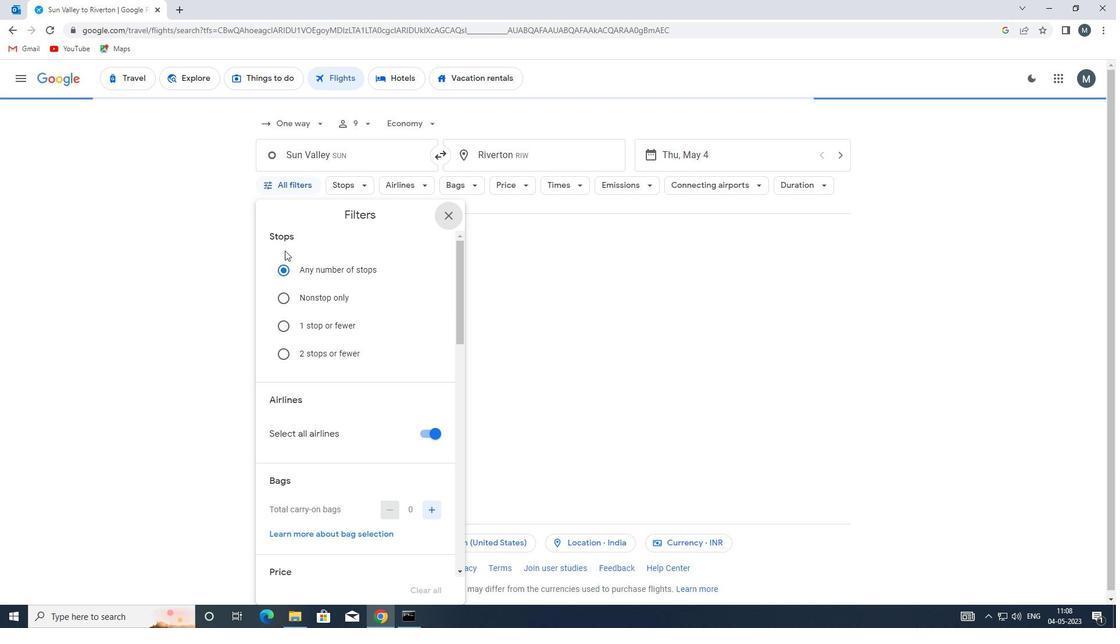 
Action: Mouse moved to (293, 272)
Screenshot: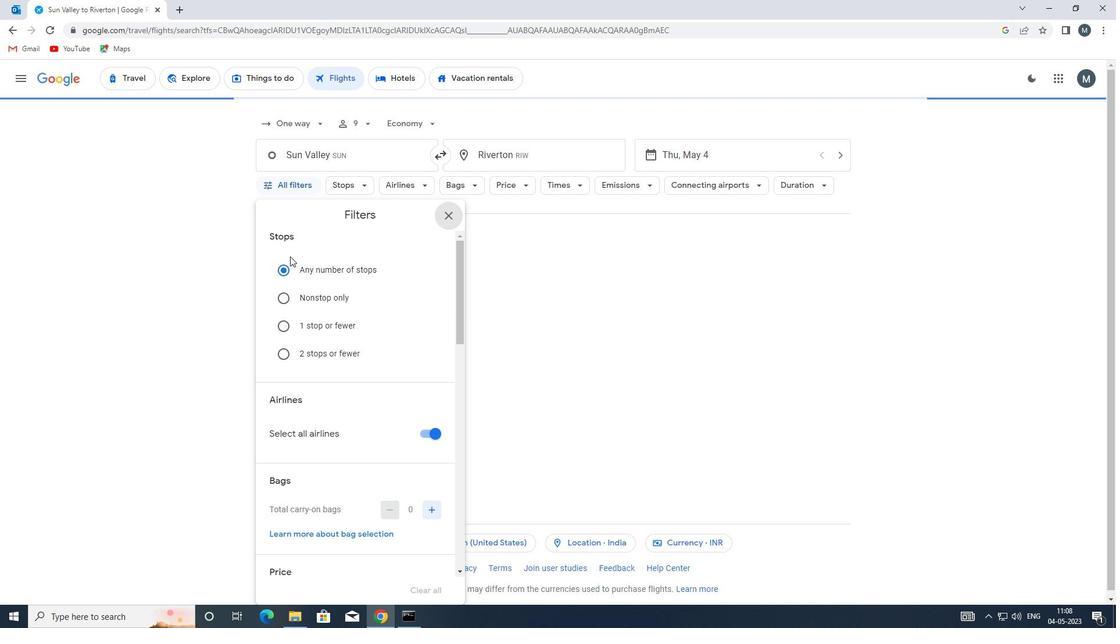 
Action: Mouse scrolled (293, 271) with delta (0, 0)
Screenshot: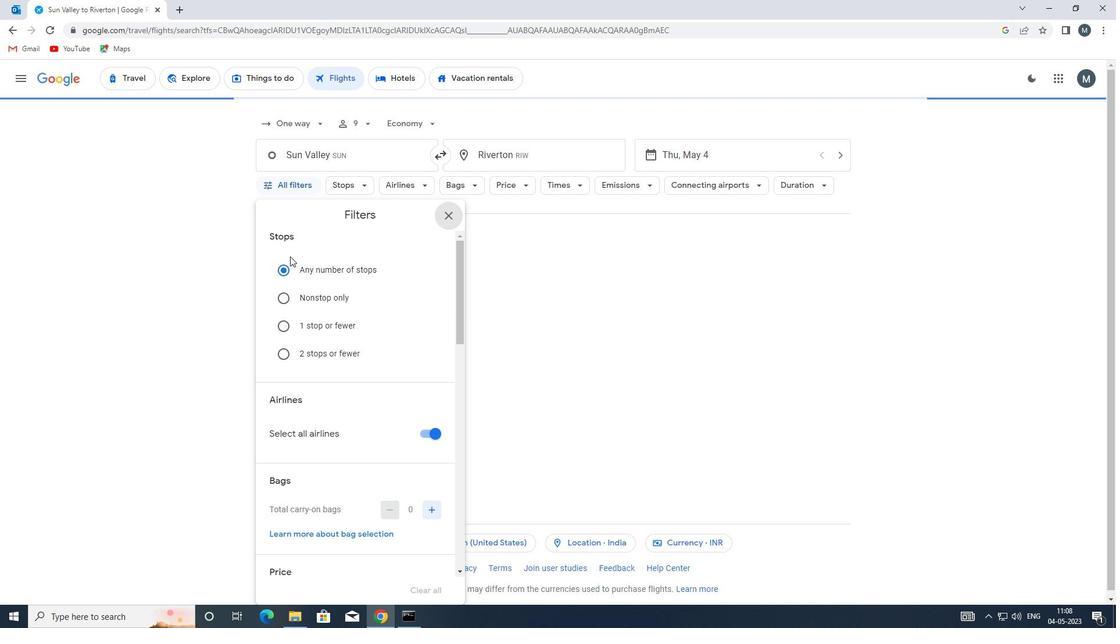 
Action: Mouse moved to (430, 310)
Screenshot: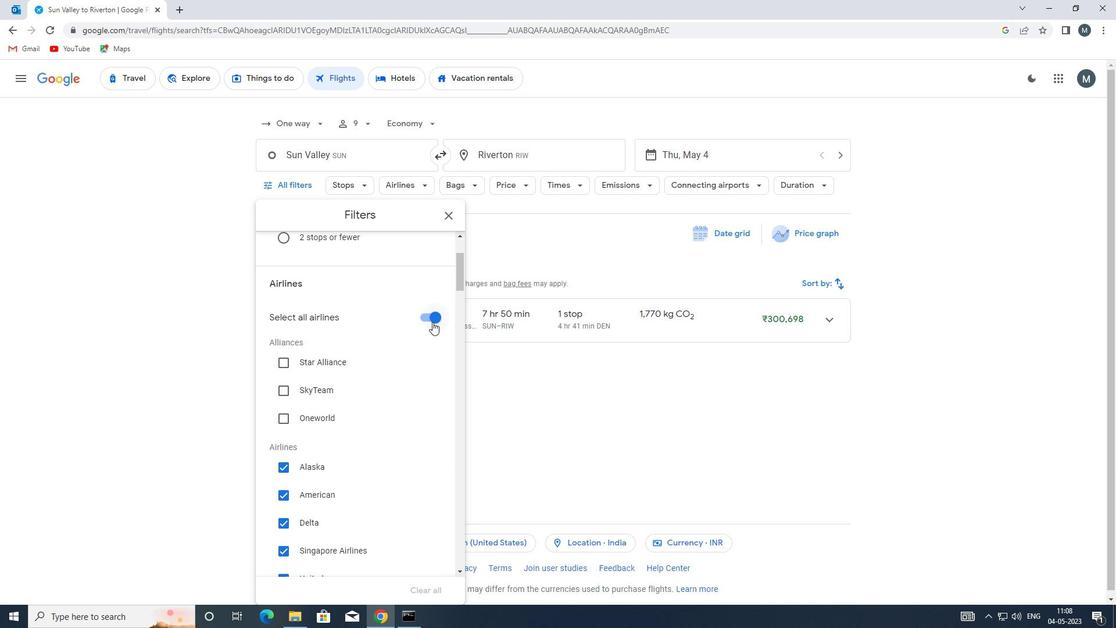 
Action: Mouse pressed left at (430, 310)
Screenshot: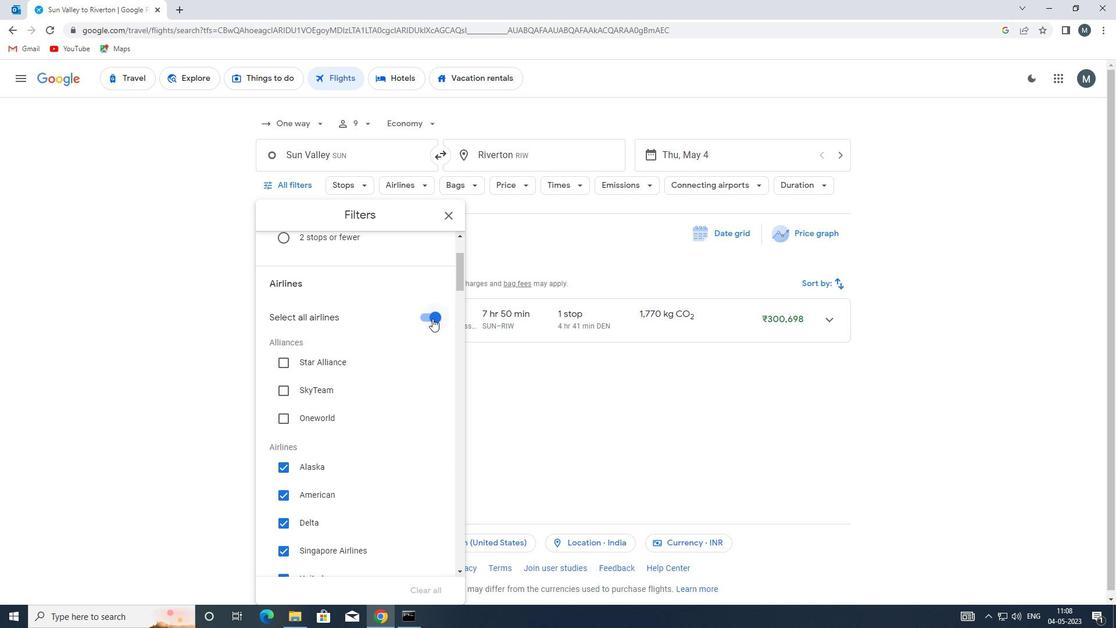 
Action: Mouse moved to (362, 332)
Screenshot: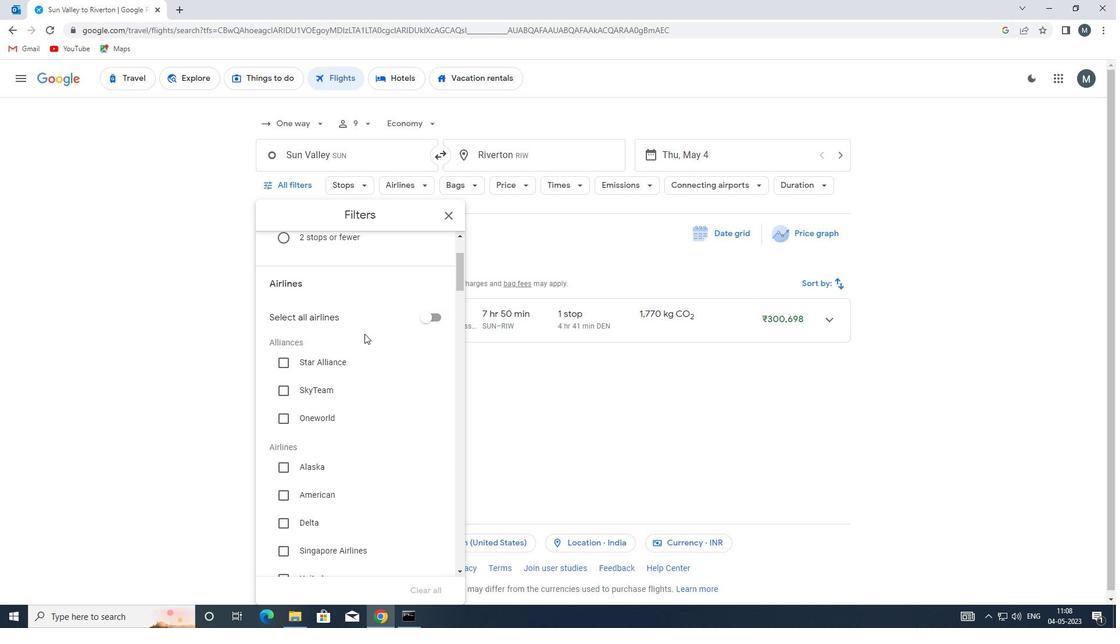 
Action: Mouse scrolled (362, 332) with delta (0, 0)
Screenshot: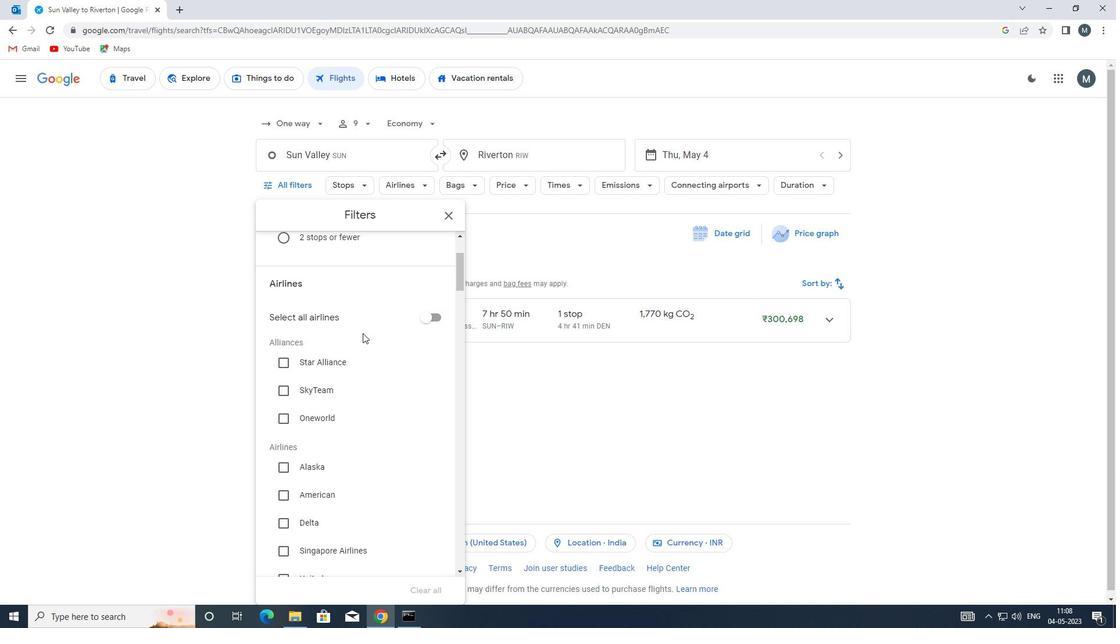 
Action: Mouse moved to (362, 332)
Screenshot: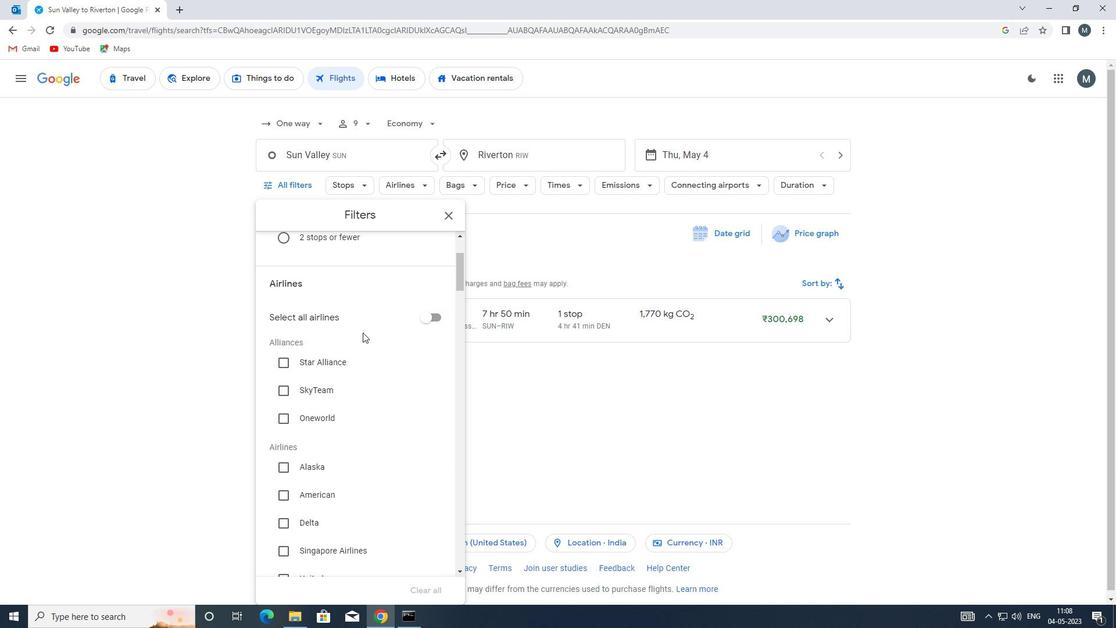 
Action: Mouse scrolled (362, 331) with delta (0, 0)
Screenshot: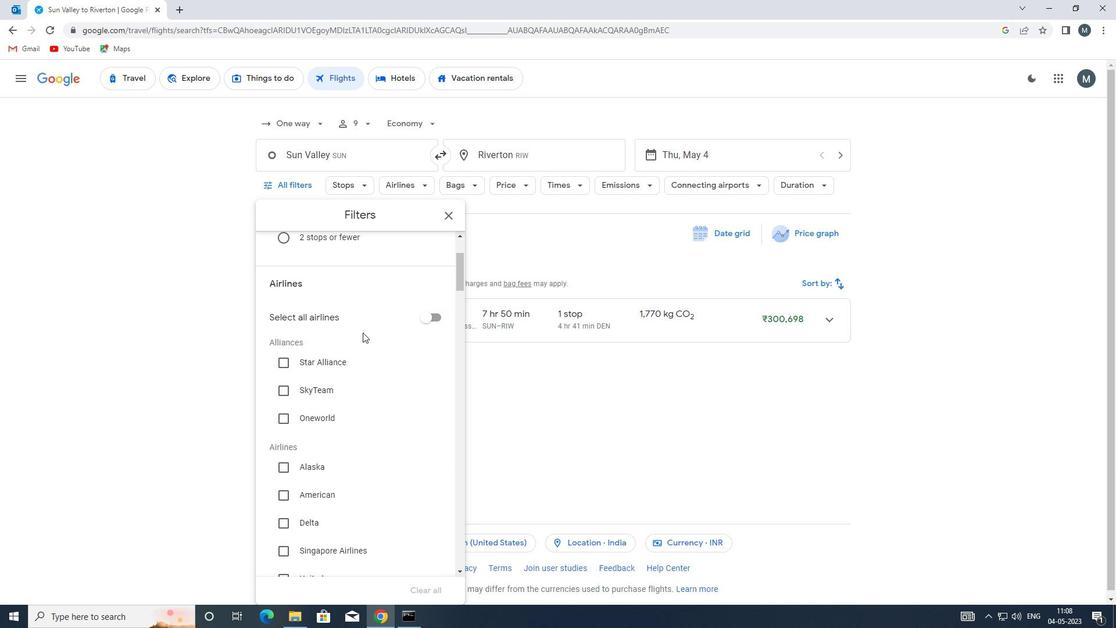 
Action: Mouse moved to (329, 385)
Screenshot: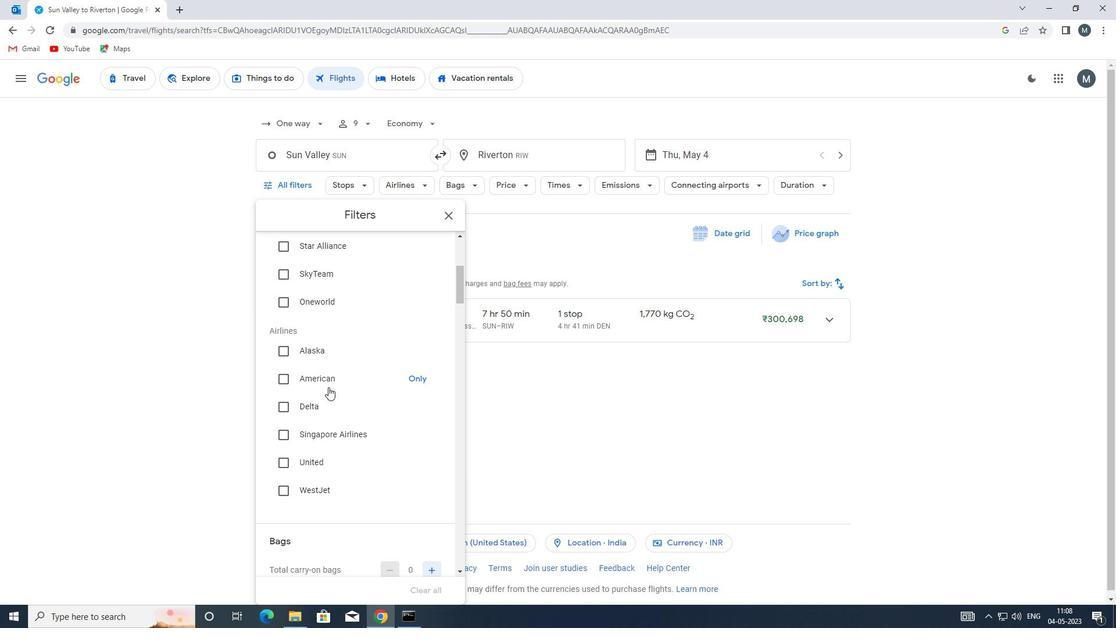 
Action: Mouse scrolled (329, 385) with delta (0, 0)
Screenshot: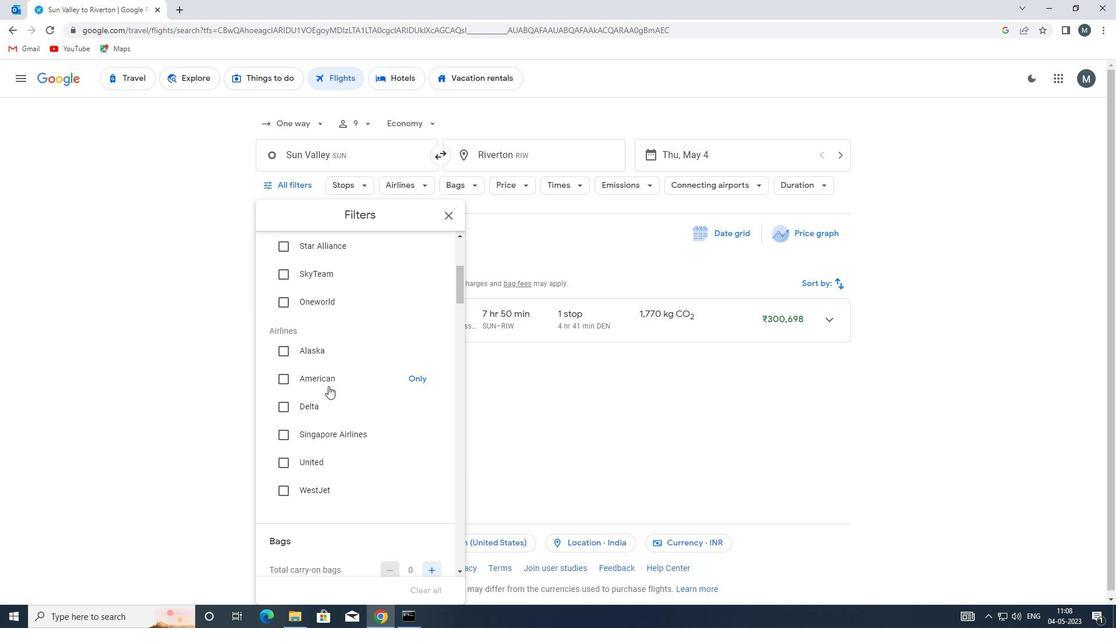 
Action: Mouse moved to (350, 385)
Screenshot: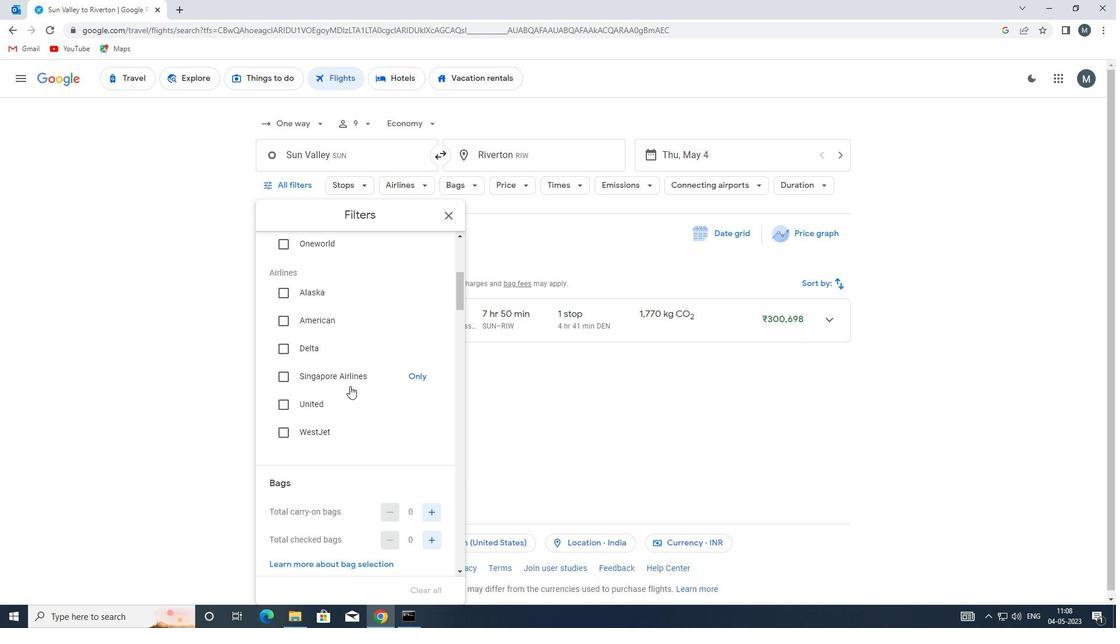 
Action: Mouse scrolled (350, 384) with delta (0, 0)
Screenshot: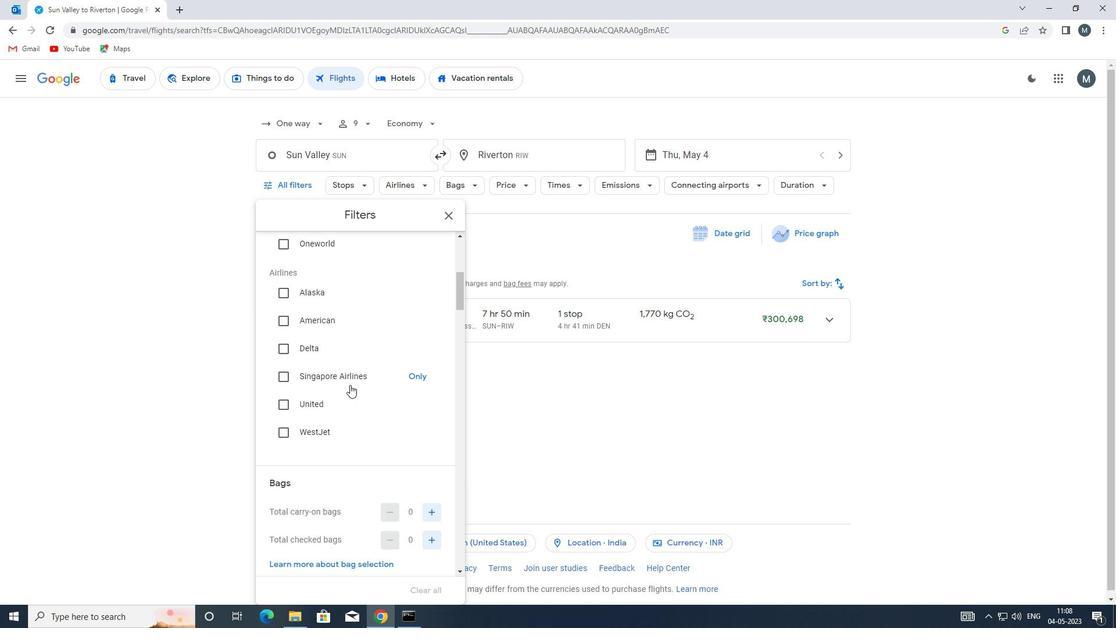 
Action: Mouse scrolled (350, 384) with delta (0, 0)
Screenshot: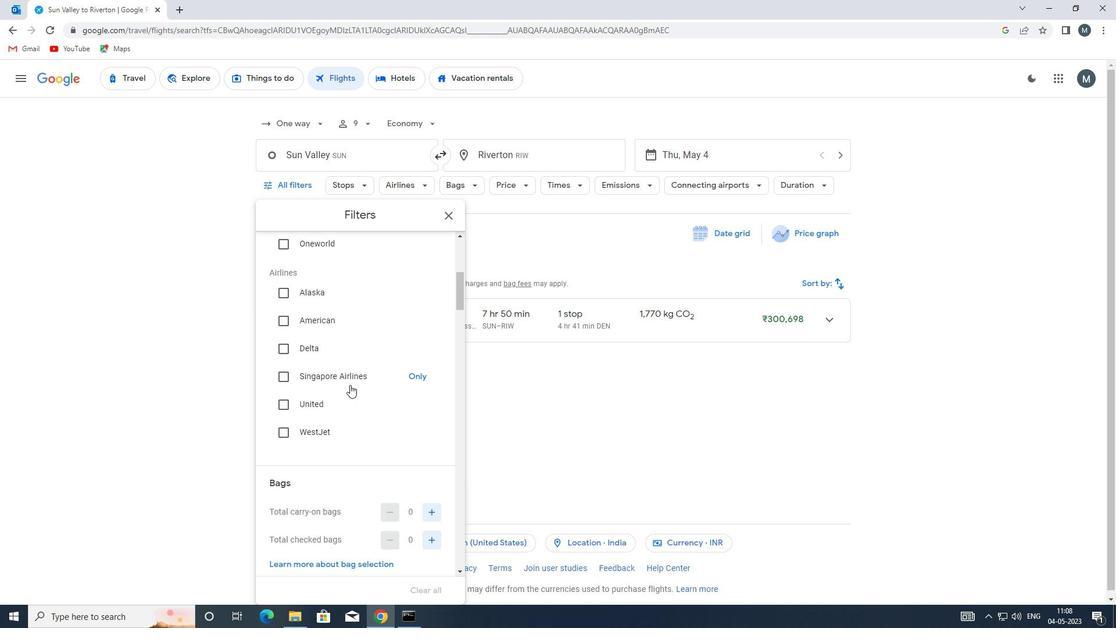 
Action: Mouse moved to (433, 397)
Screenshot: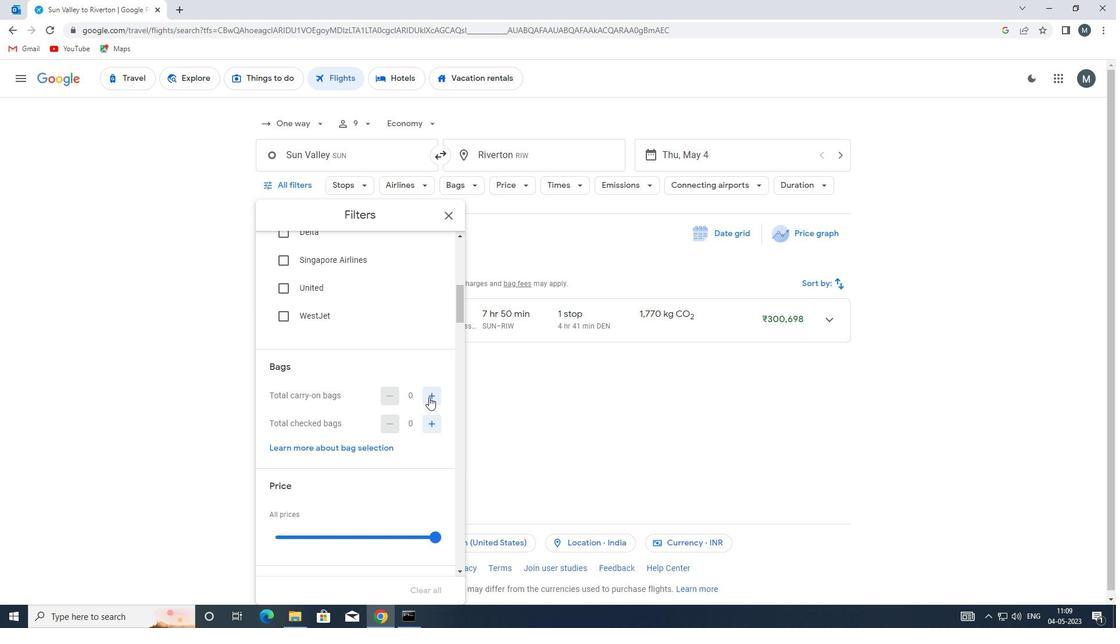 
Action: Mouse pressed left at (433, 397)
Screenshot: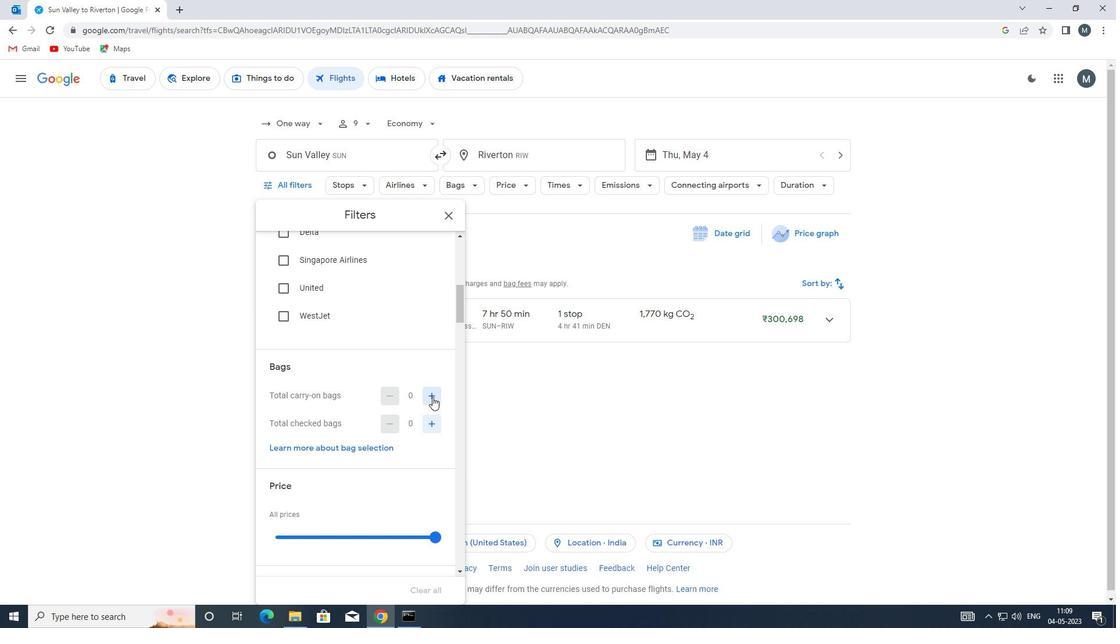 
Action: Mouse moved to (431, 398)
Screenshot: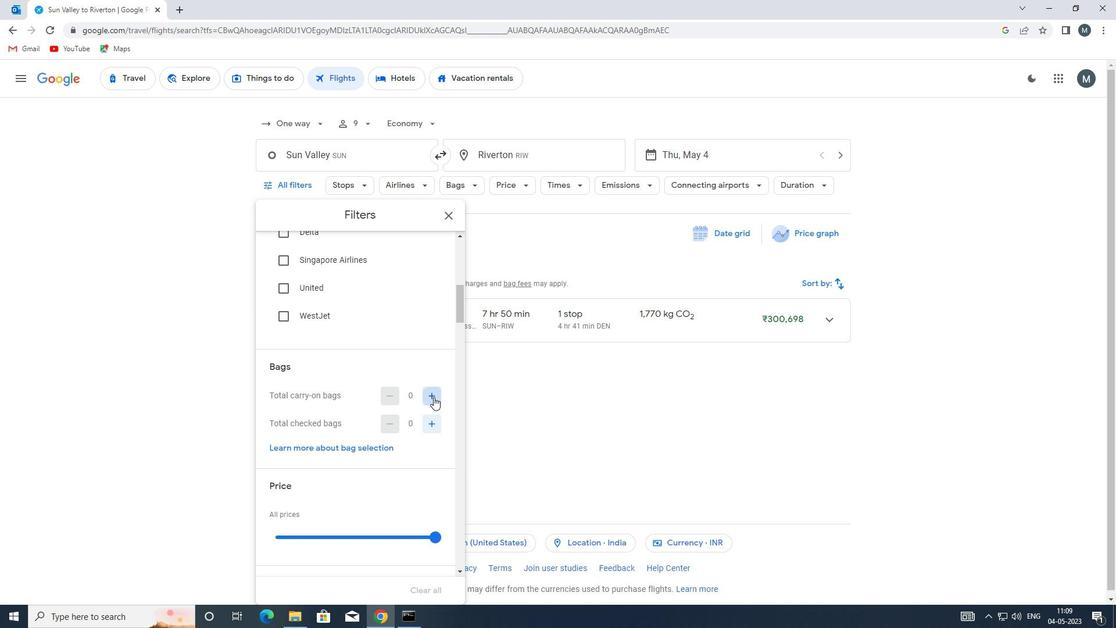 
Action: Mouse pressed left at (431, 398)
Screenshot: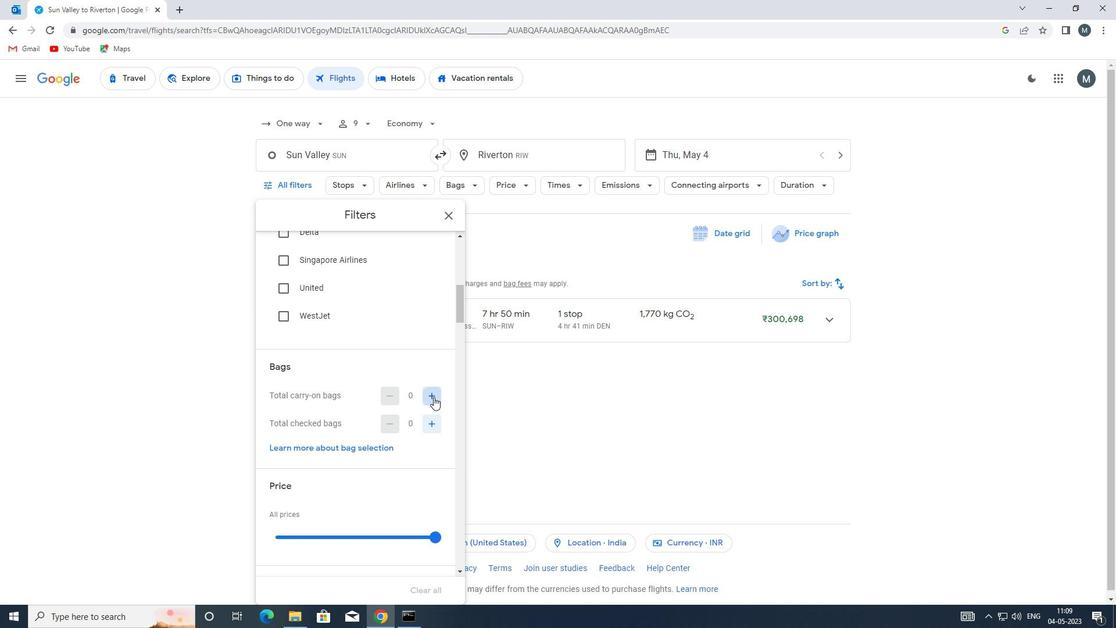 
Action: Mouse moved to (355, 394)
Screenshot: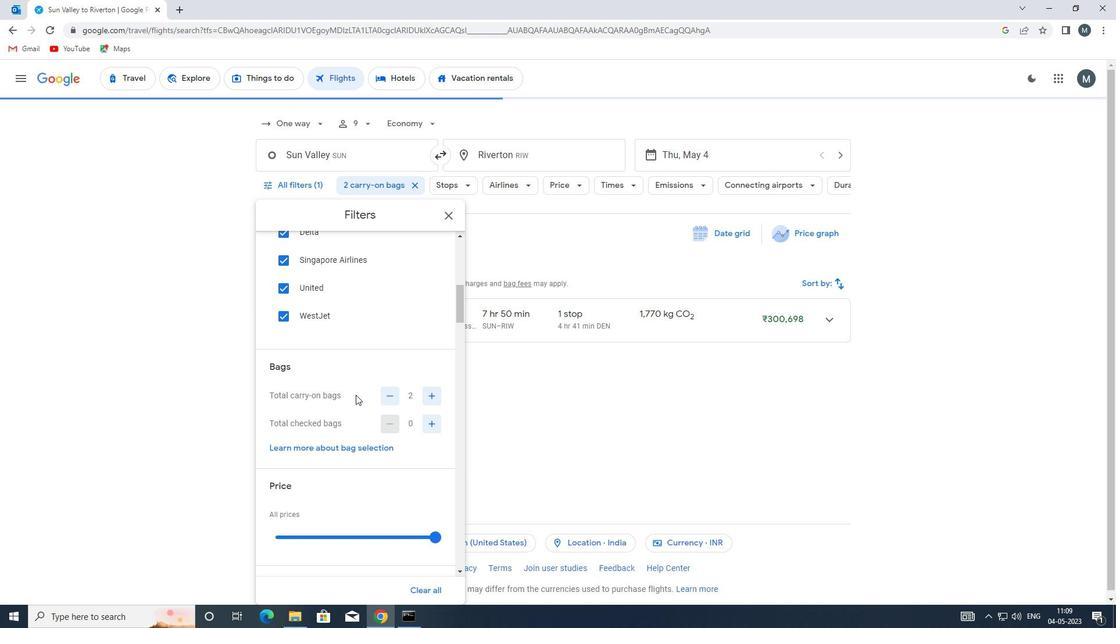 
Action: Mouse scrolled (355, 393) with delta (0, 0)
Screenshot: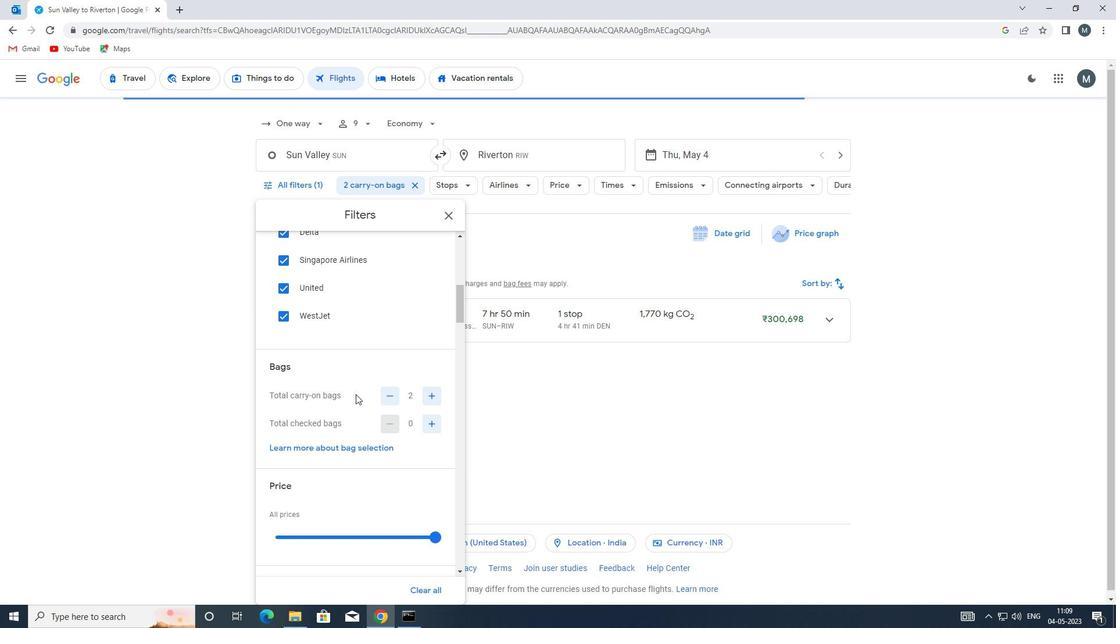 
Action: Mouse moved to (355, 393)
Screenshot: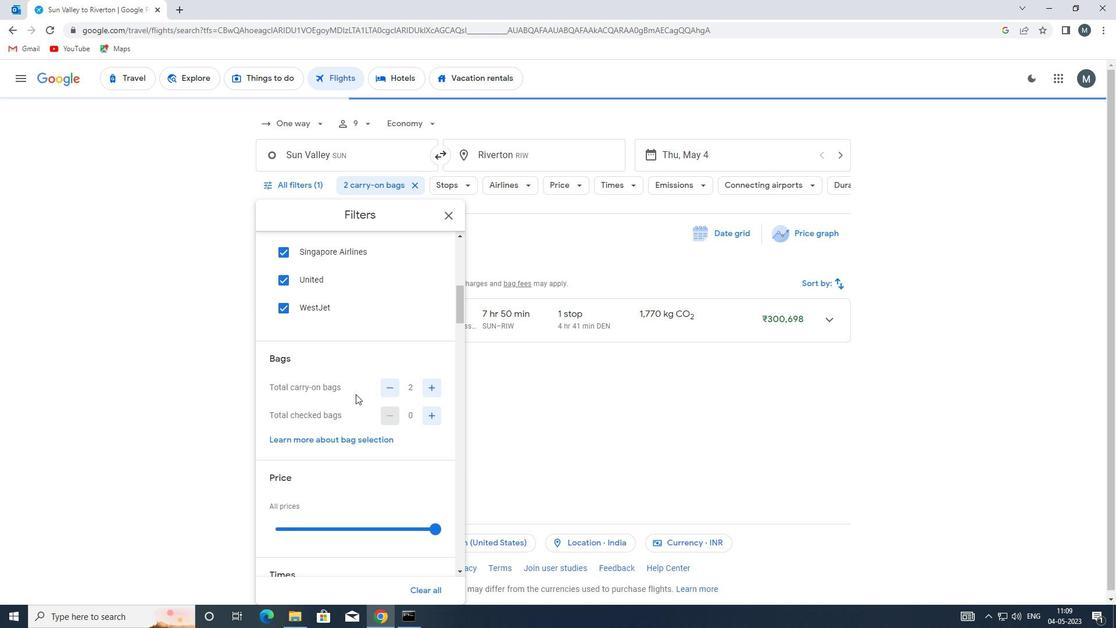 
Action: Mouse scrolled (355, 393) with delta (0, 0)
Screenshot: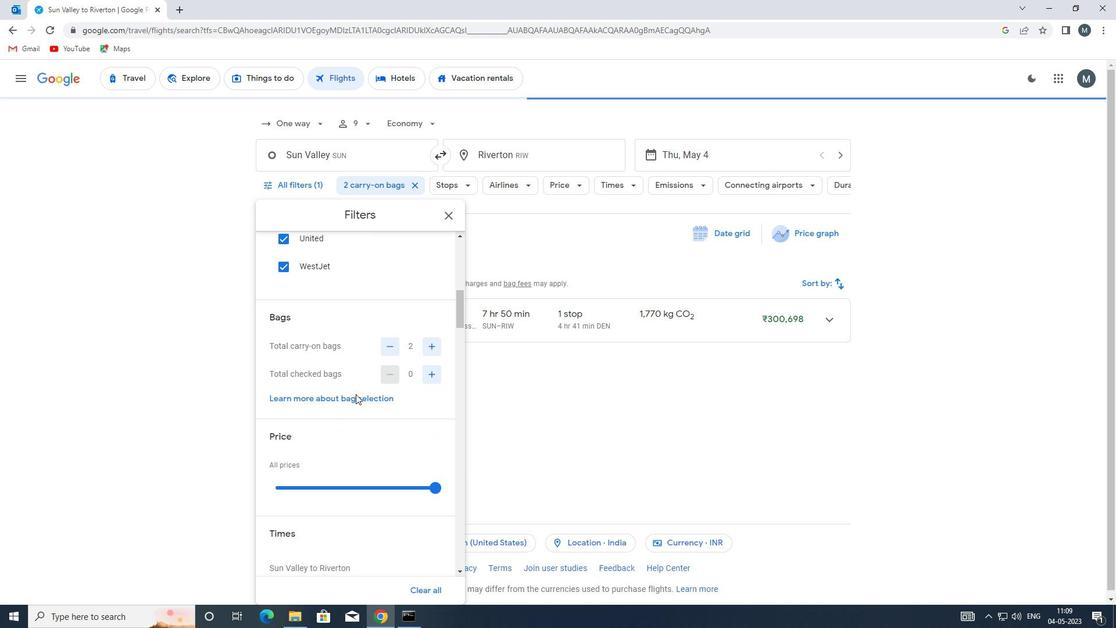 
Action: Mouse moved to (343, 417)
Screenshot: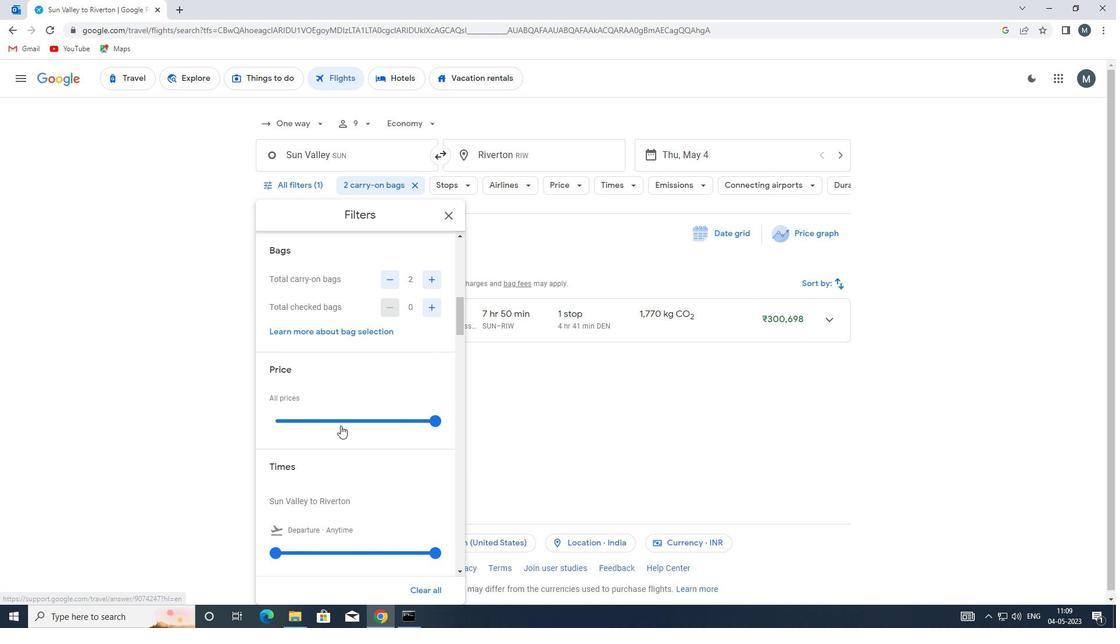 
Action: Mouse pressed left at (343, 417)
Screenshot: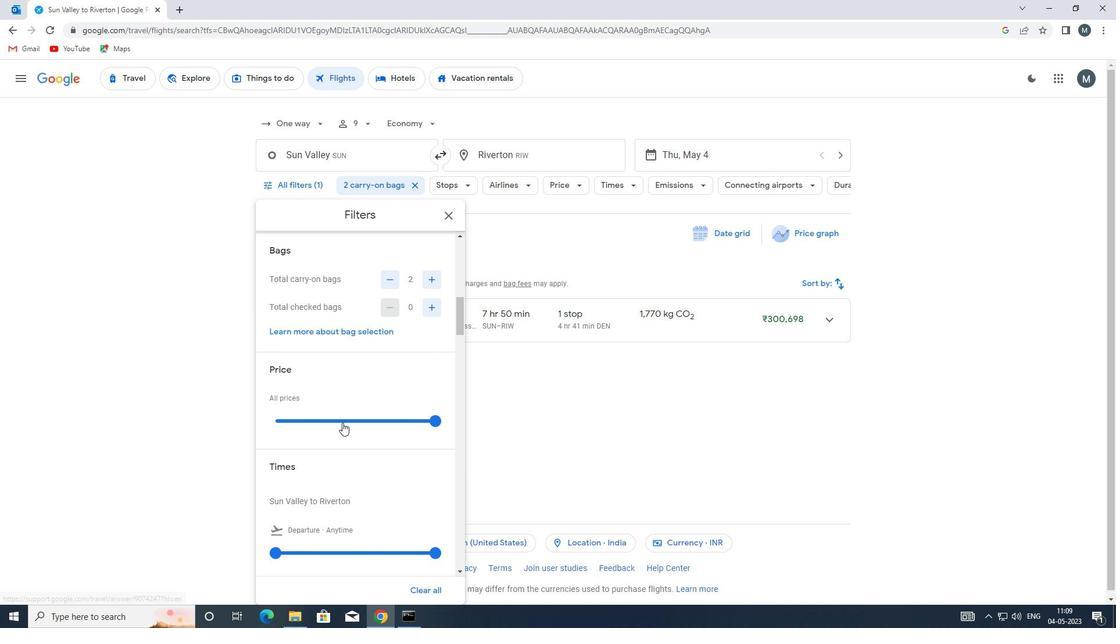 
Action: Mouse pressed left at (343, 417)
Screenshot: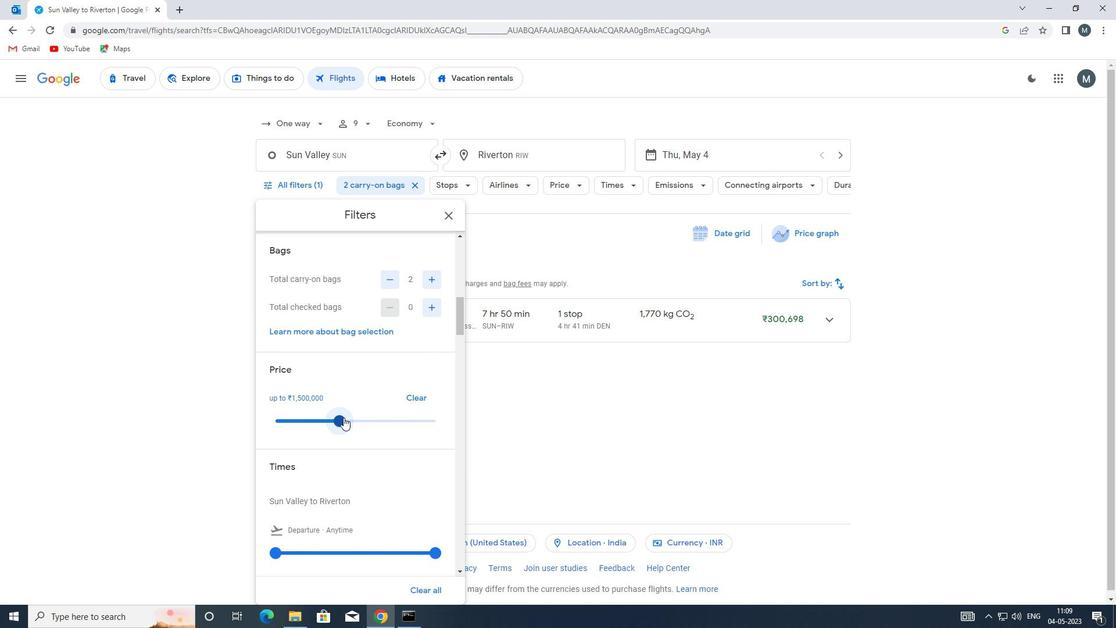 
Action: Mouse moved to (311, 401)
Screenshot: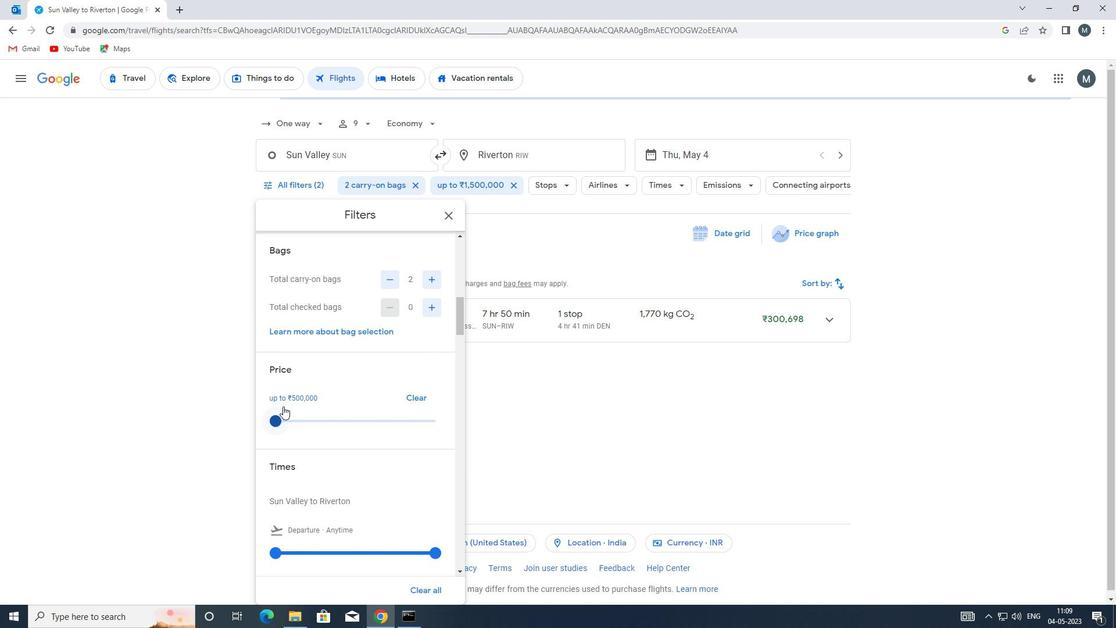 
Action: Mouse scrolled (311, 401) with delta (0, 0)
Screenshot: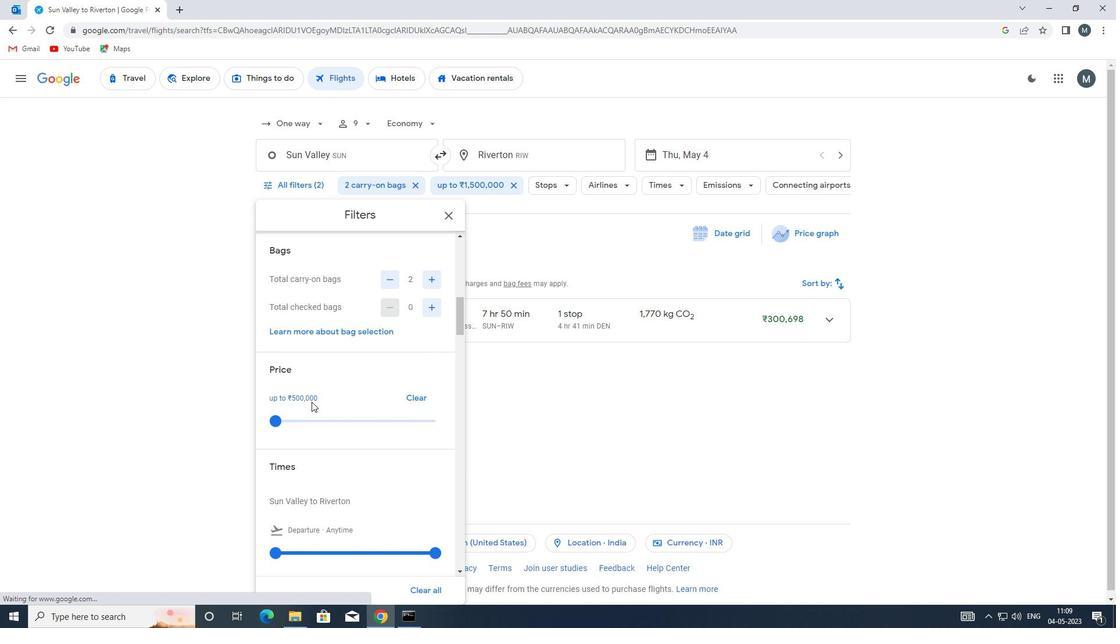 
Action: Mouse moved to (320, 373)
Screenshot: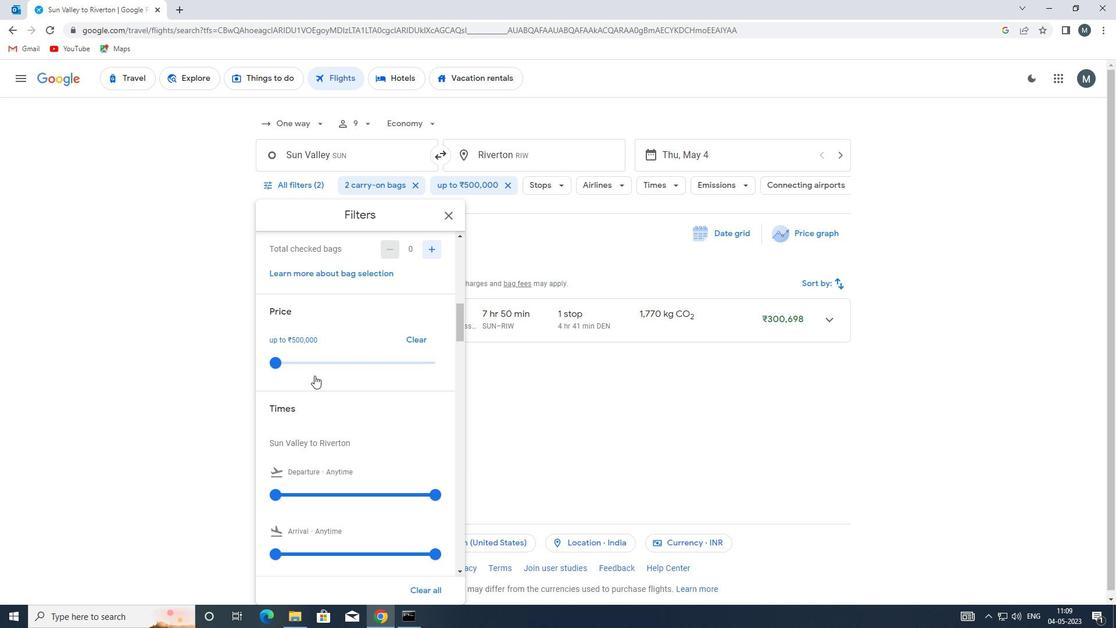 
Action: Mouse scrolled (320, 373) with delta (0, 0)
Screenshot: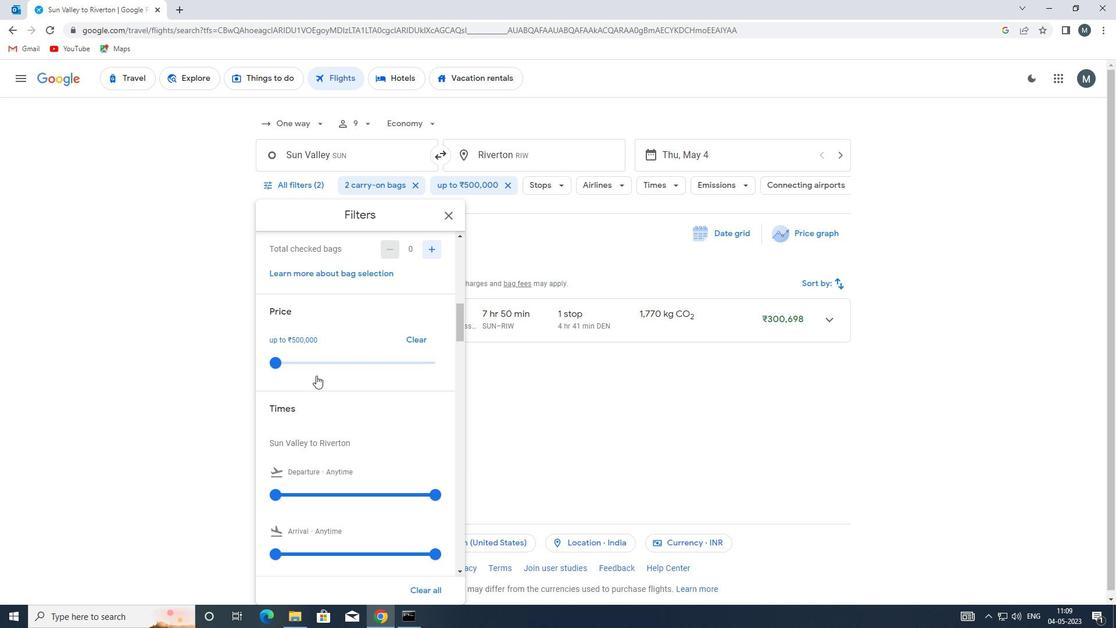 
Action: Mouse scrolled (320, 373) with delta (0, 0)
Screenshot: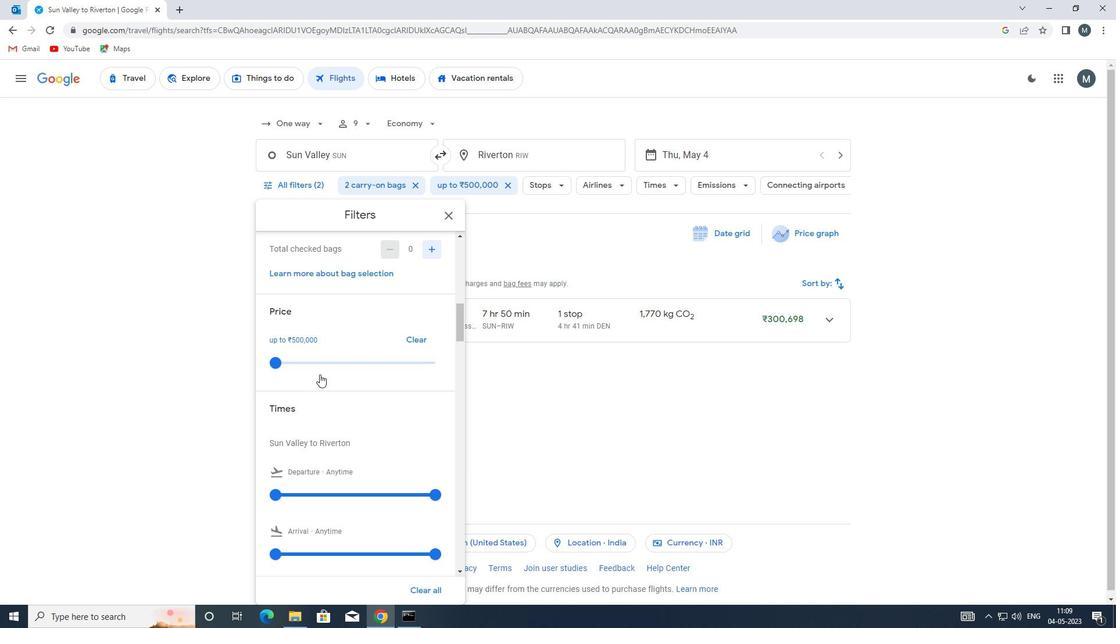 
Action: Mouse moved to (315, 380)
Screenshot: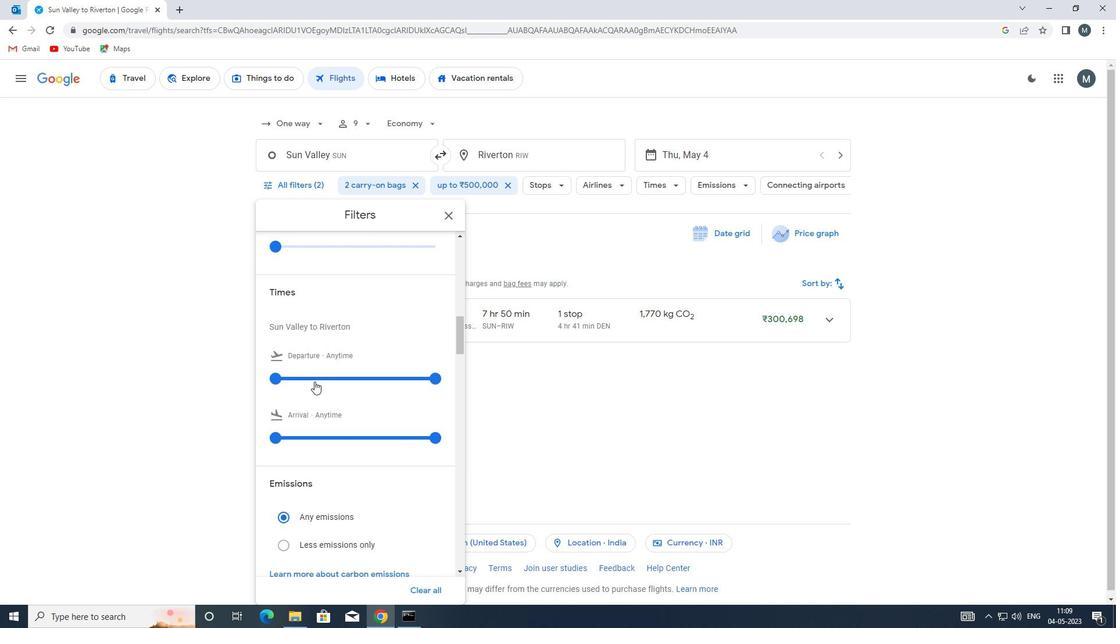
Action: Mouse pressed left at (315, 380)
Screenshot: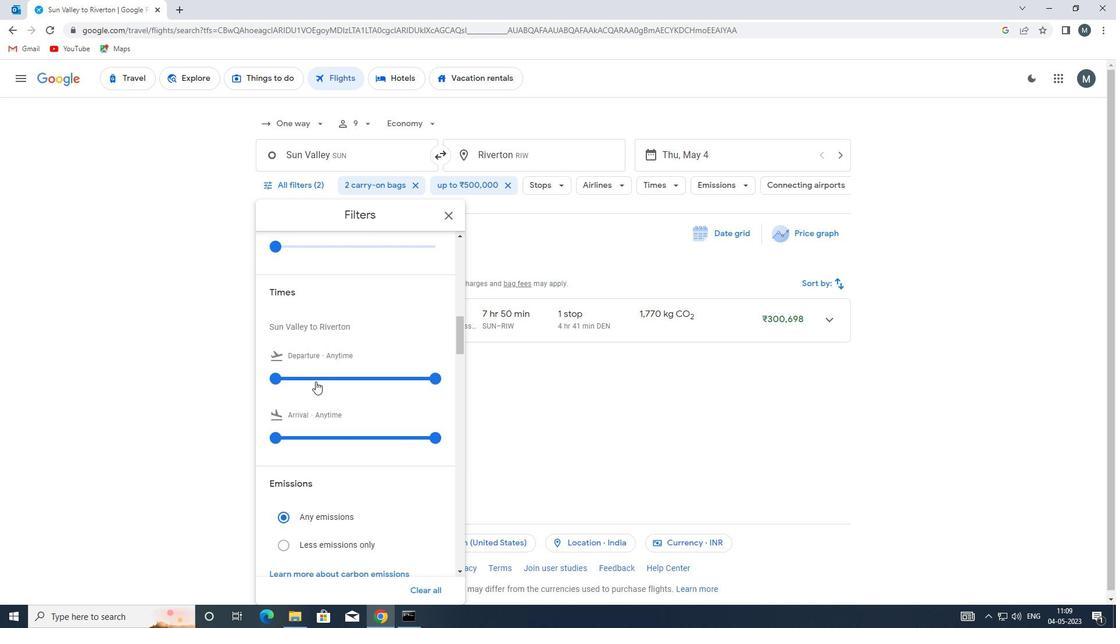 
Action: Mouse pressed left at (315, 380)
Screenshot: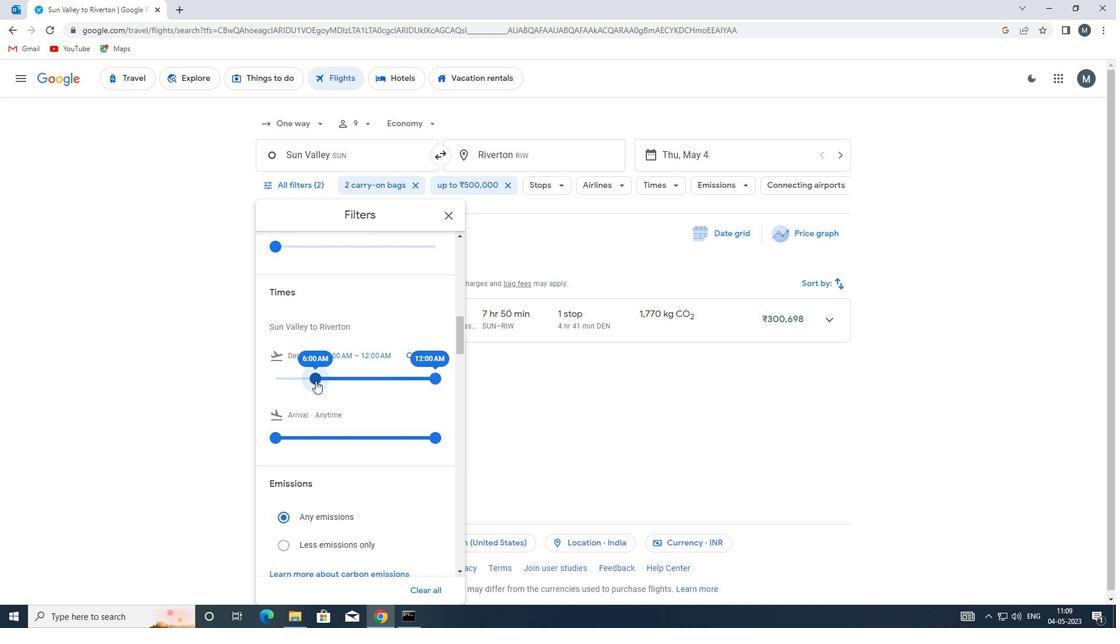
Action: Mouse moved to (426, 376)
Screenshot: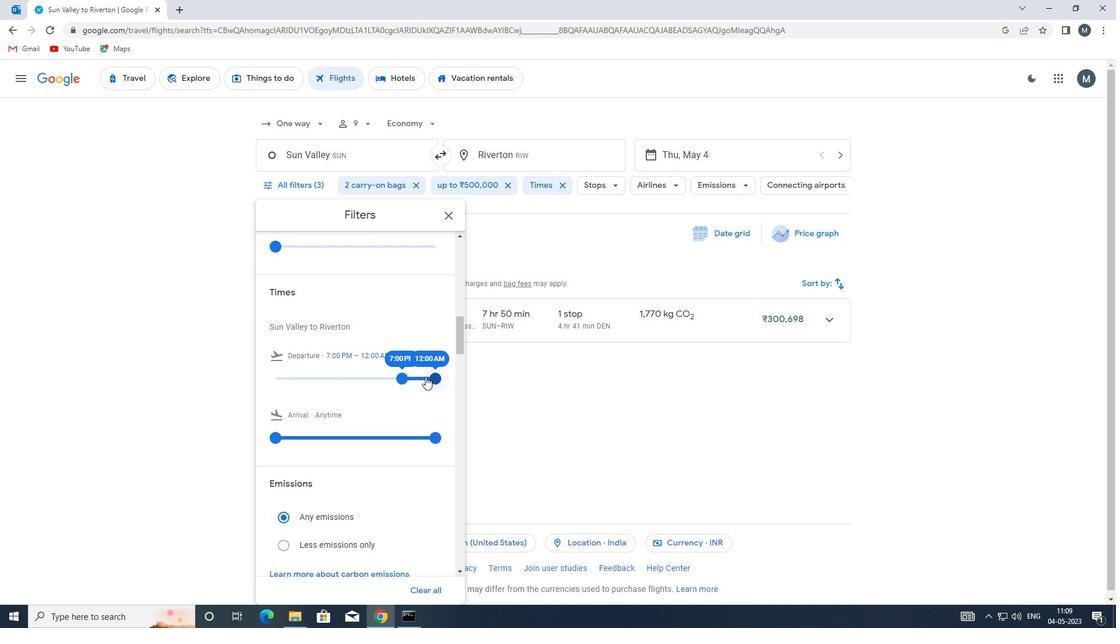 
Action: Mouse pressed left at (426, 376)
Screenshot: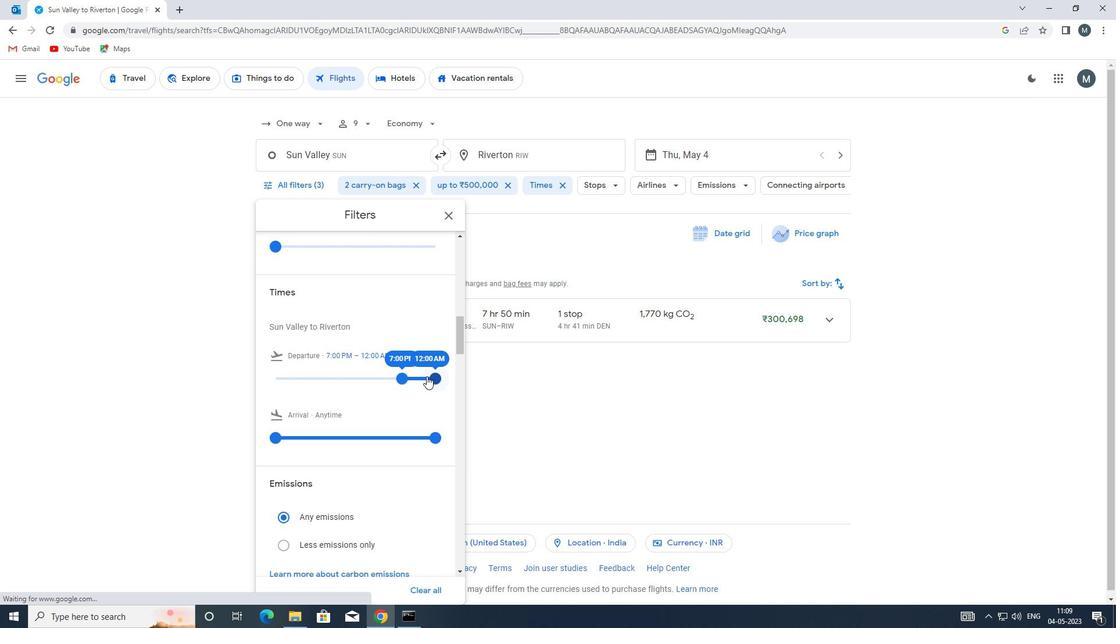 
Action: Mouse moved to (404, 380)
Screenshot: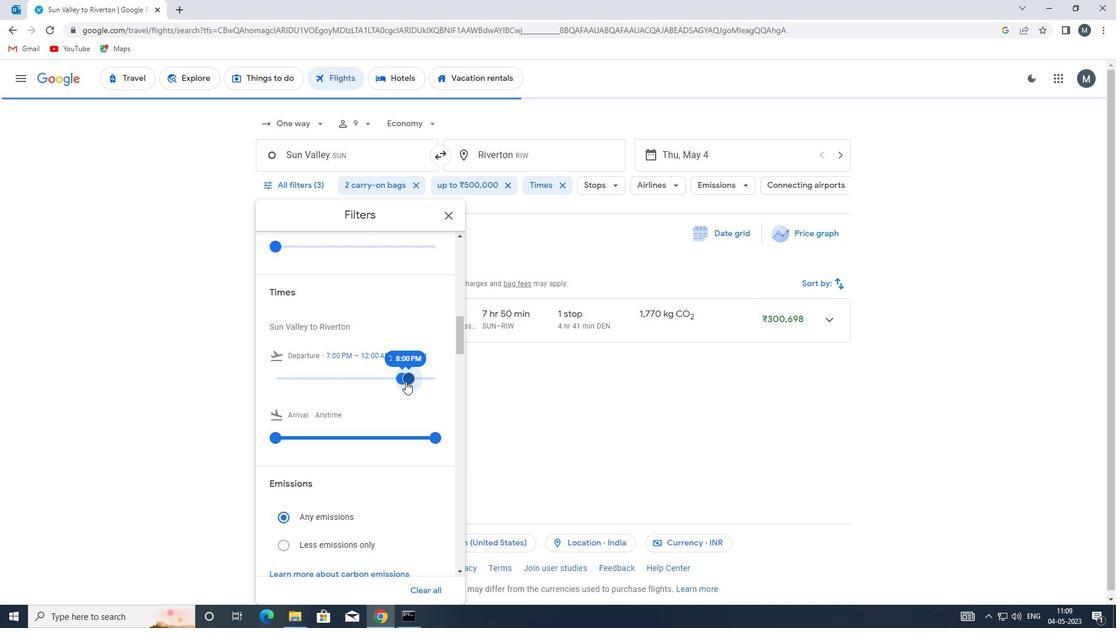 
Action: Mouse scrolled (404, 379) with delta (0, 0)
Screenshot: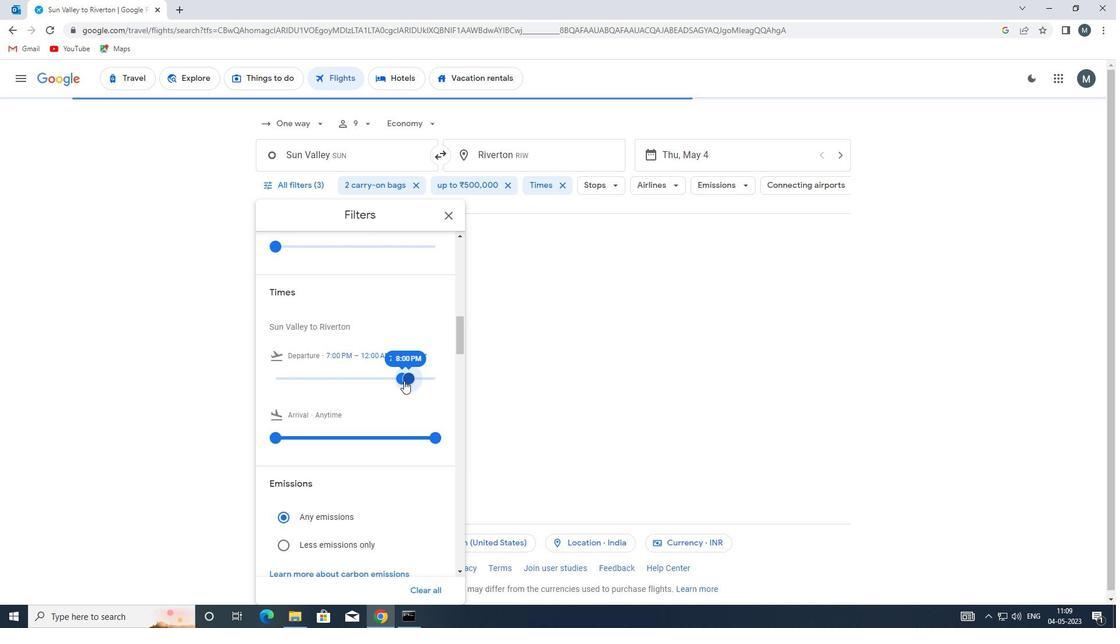 
Action: Mouse scrolled (404, 379) with delta (0, 0)
Screenshot: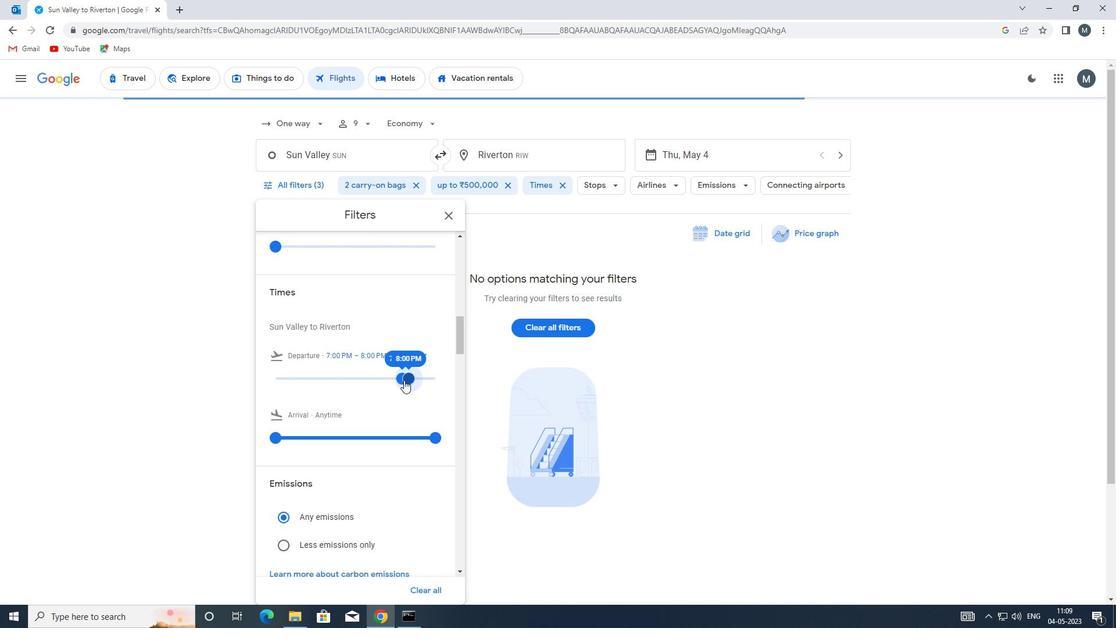 
Action: Mouse moved to (445, 216)
Screenshot: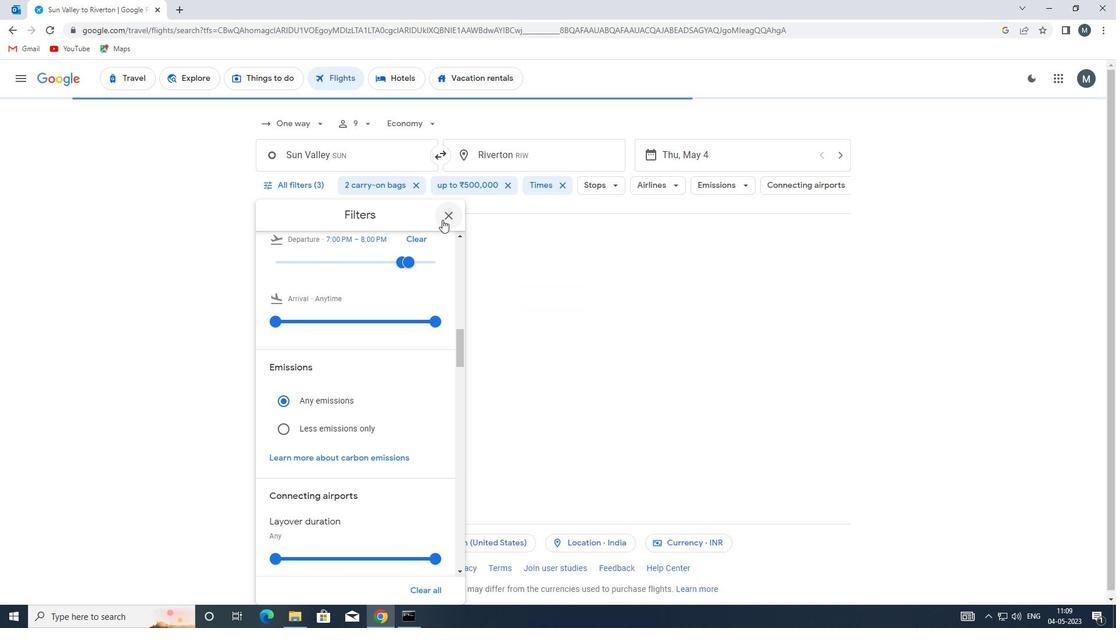 
Action: Mouse pressed left at (445, 216)
Screenshot: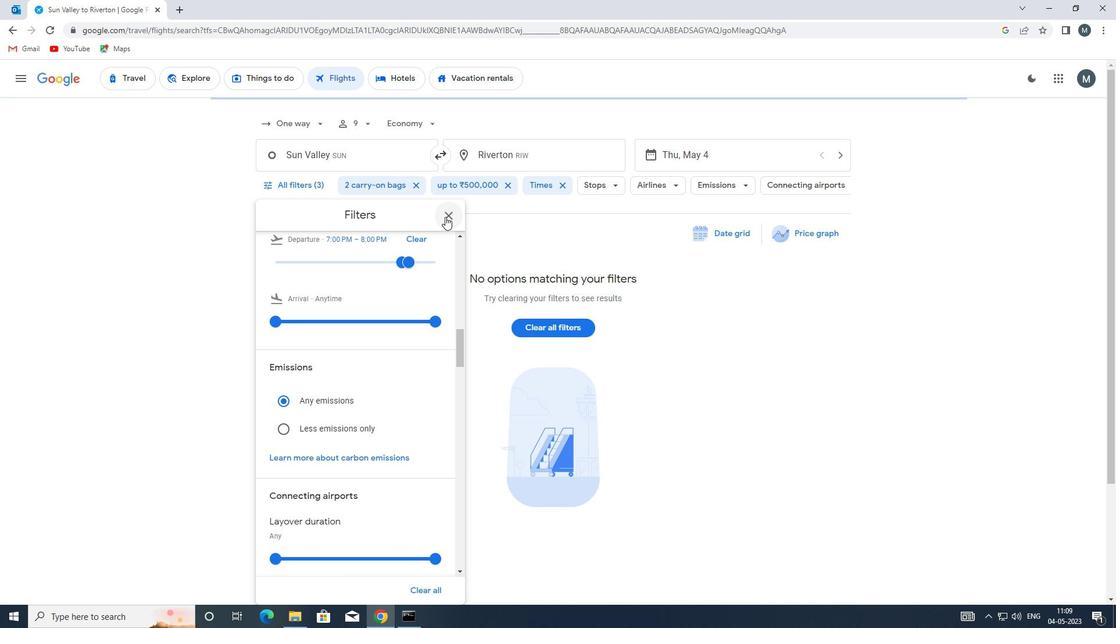 
Action: Mouse moved to (445, 218)
Screenshot: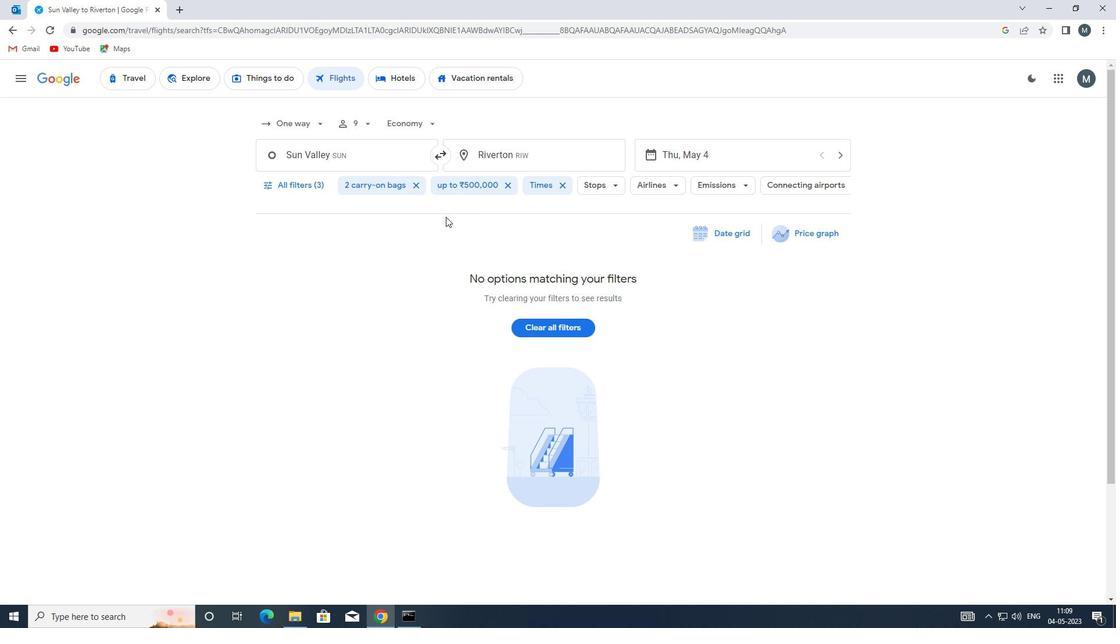 
